 Task: Open a blank sheet, save the file as people.doc Add Heading 'Types of People:'Types of People: Add the following points with numberingAdd the following points with numbering 1.	Introvert_x000D_
2.	Extrovert_x000D_
3.	Optimist_x000D_
4.	Pessimist_x000D_
Select the entire thext and change line spacing to  1.5 Select the entire text and apply  Outside Borders ,change the font size of heading and points to 20
Action: Mouse moved to (25, 26)
Screenshot: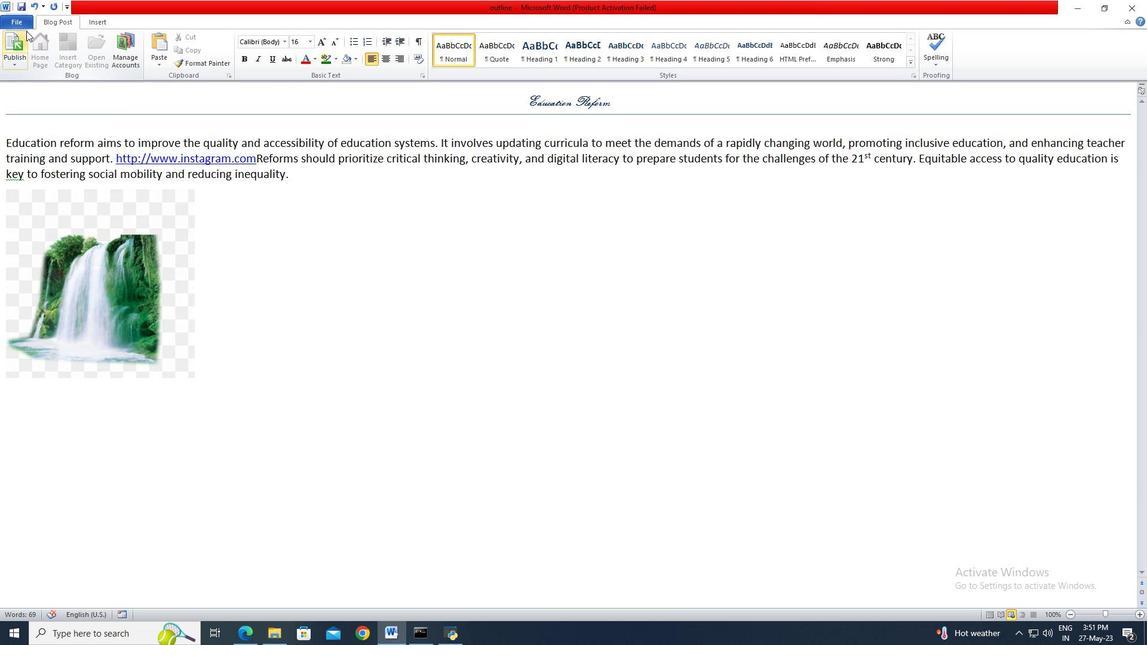 
Action: Mouse pressed left at (25, 26)
Screenshot: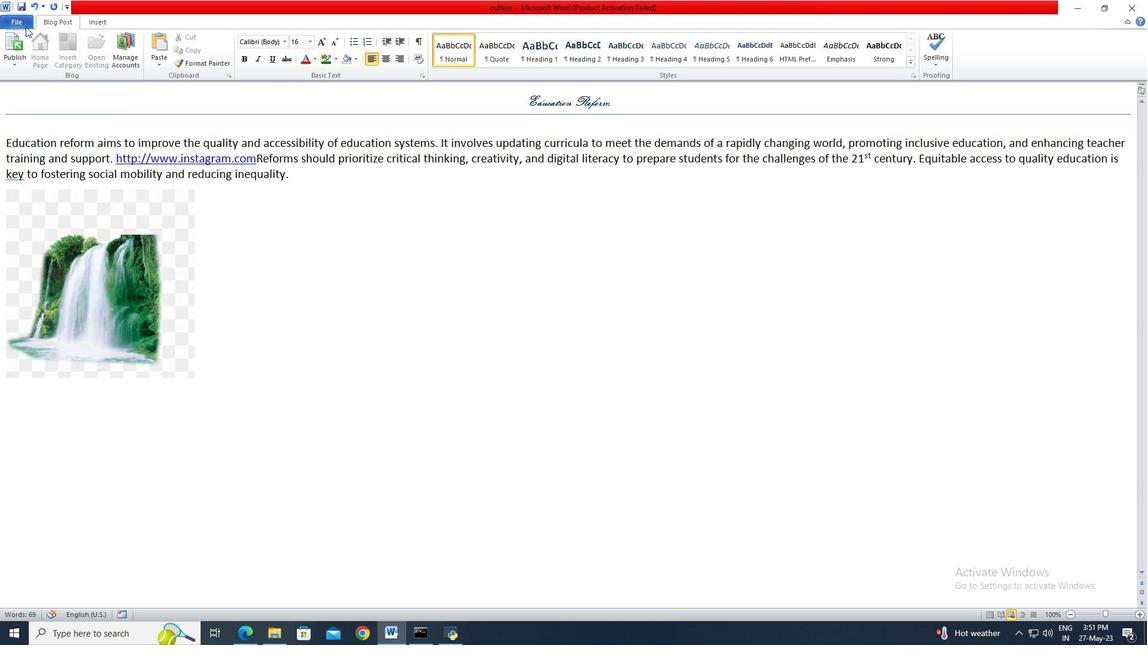 
Action: Mouse moved to (25, 146)
Screenshot: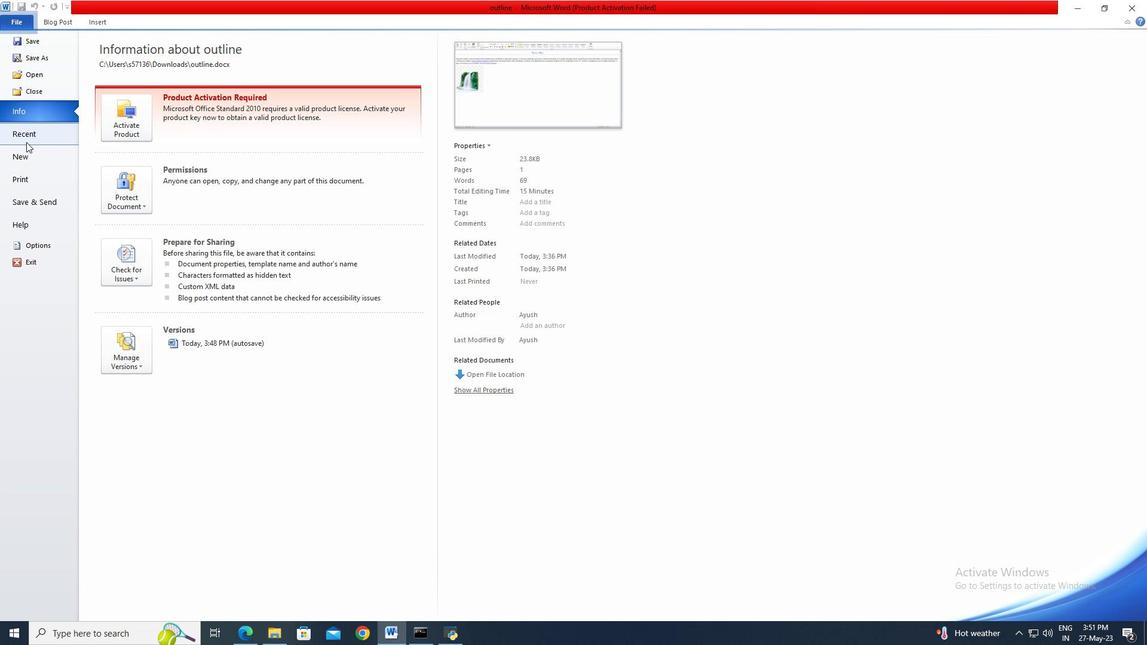 
Action: Mouse pressed left at (25, 146)
Screenshot: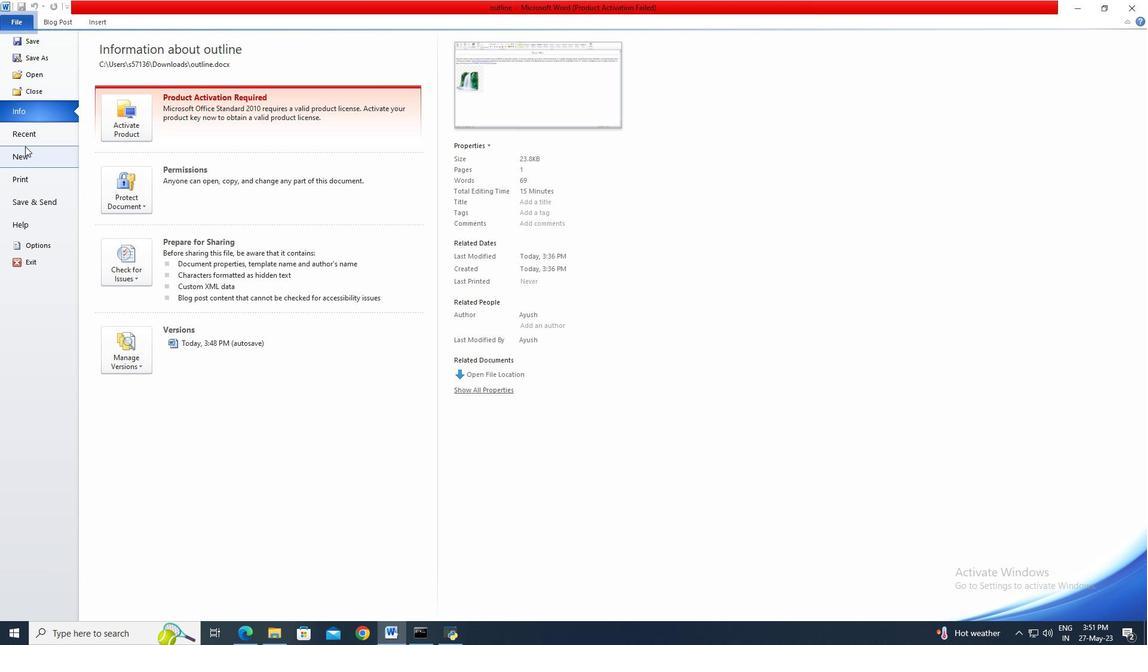 
Action: Mouse moved to (606, 284)
Screenshot: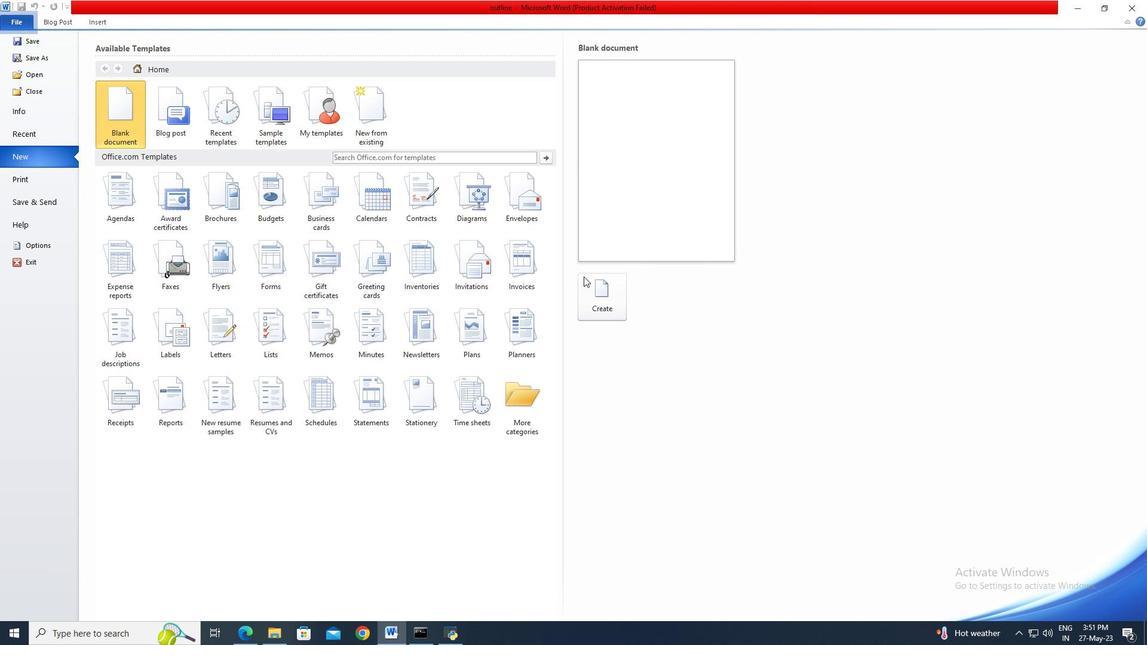 
Action: Mouse pressed left at (606, 284)
Screenshot: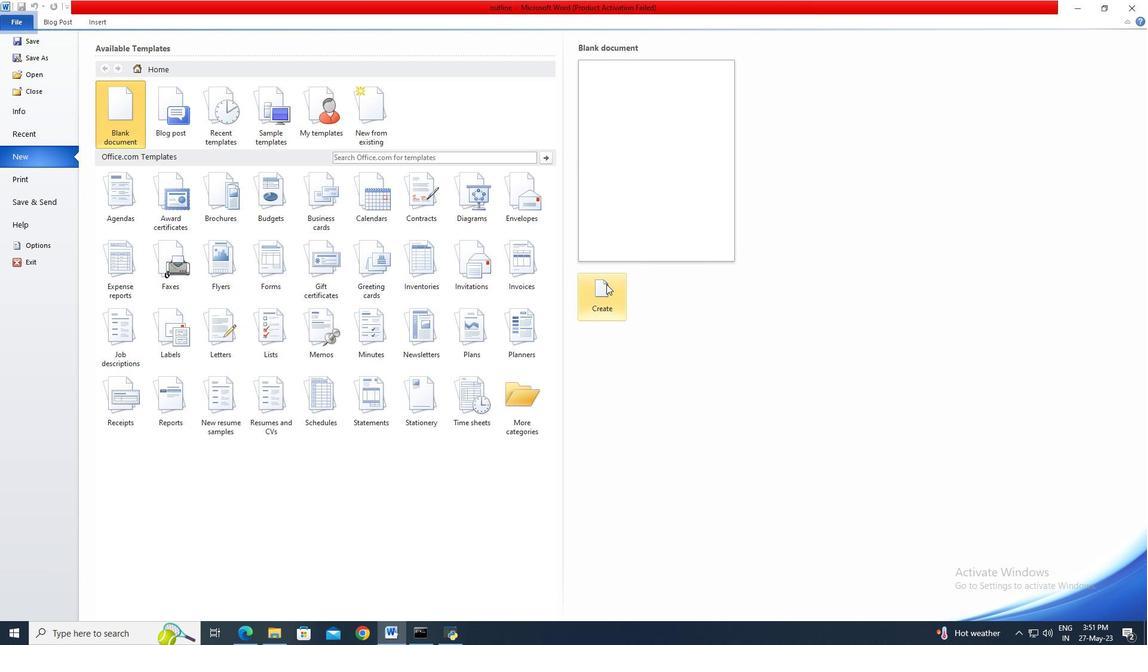 
Action: Mouse moved to (25, 23)
Screenshot: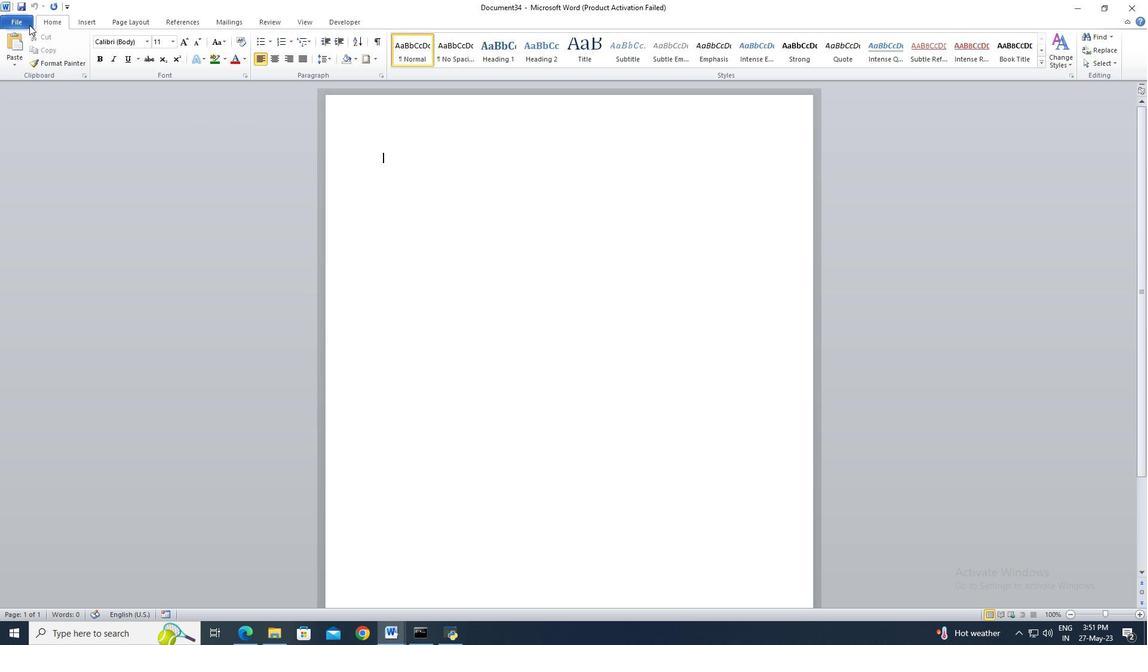 
Action: Mouse pressed left at (25, 23)
Screenshot: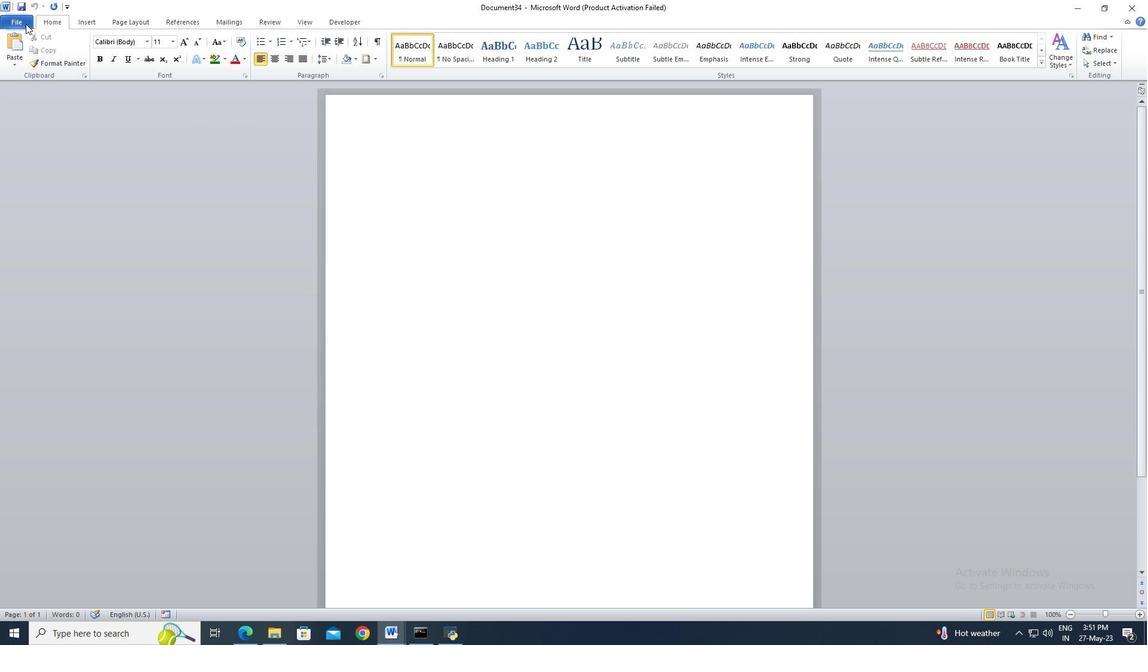 
Action: Mouse moved to (29, 56)
Screenshot: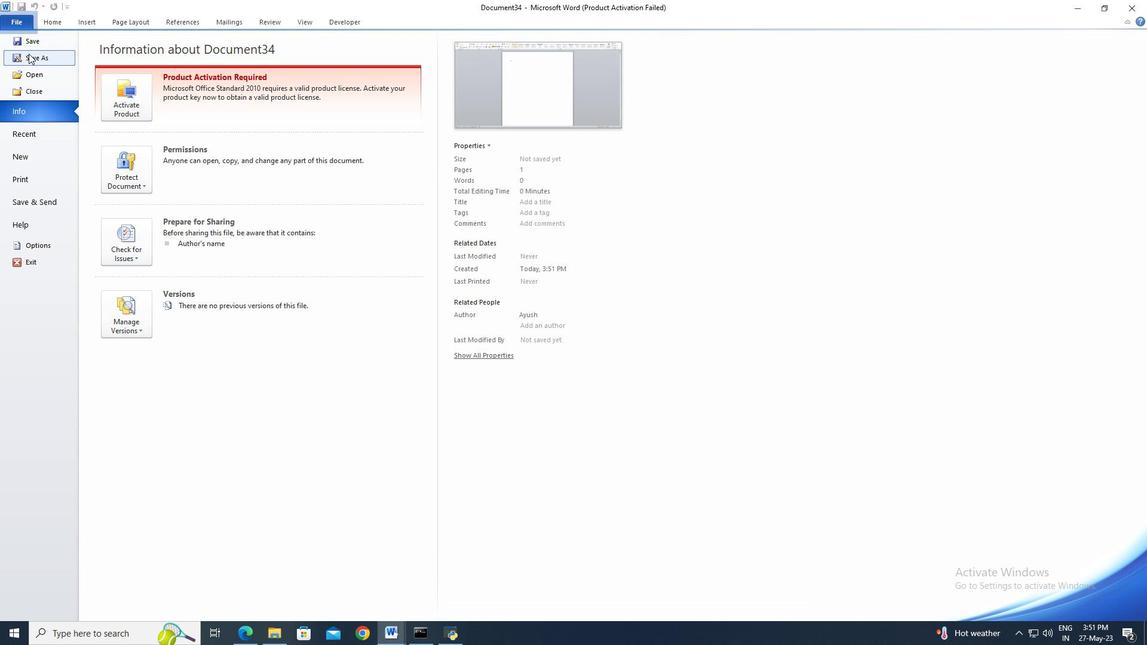 
Action: Mouse pressed left at (29, 56)
Screenshot: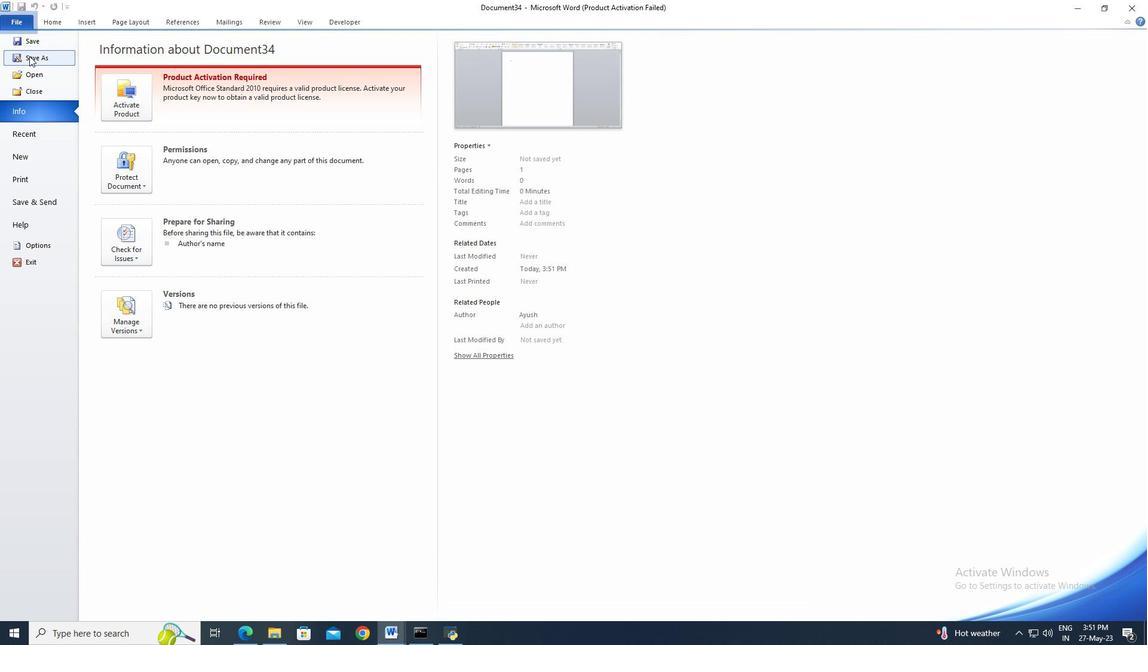 
Action: Mouse moved to (48, 125)
Screenshot: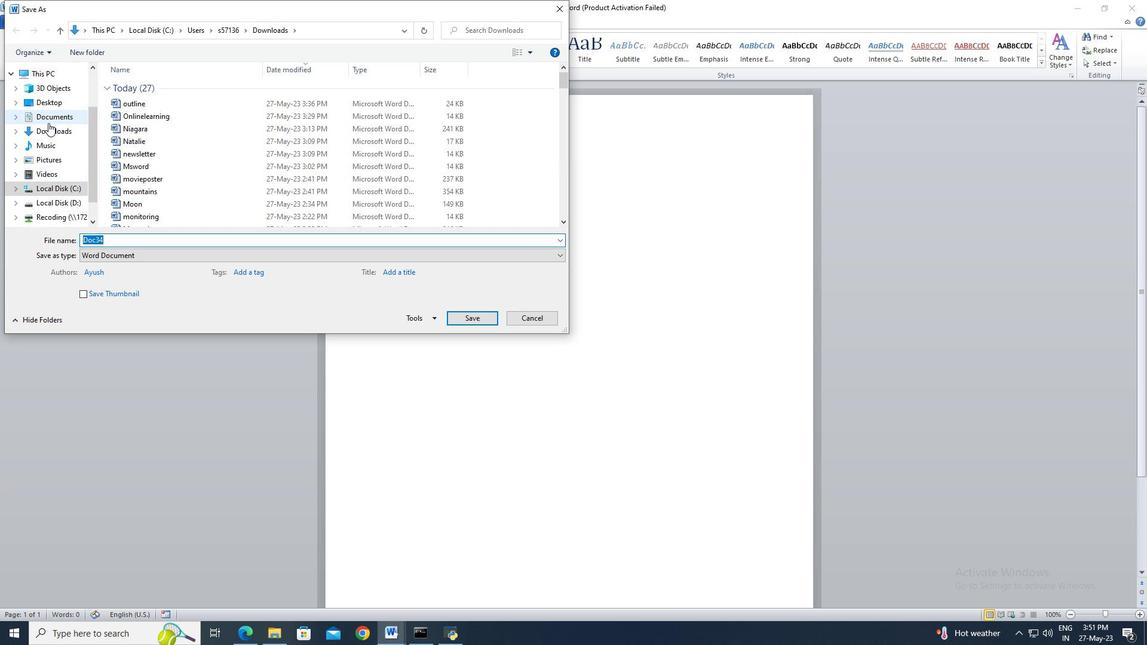 
Action: Mouse pressed left at (48, 125)
Screenshot: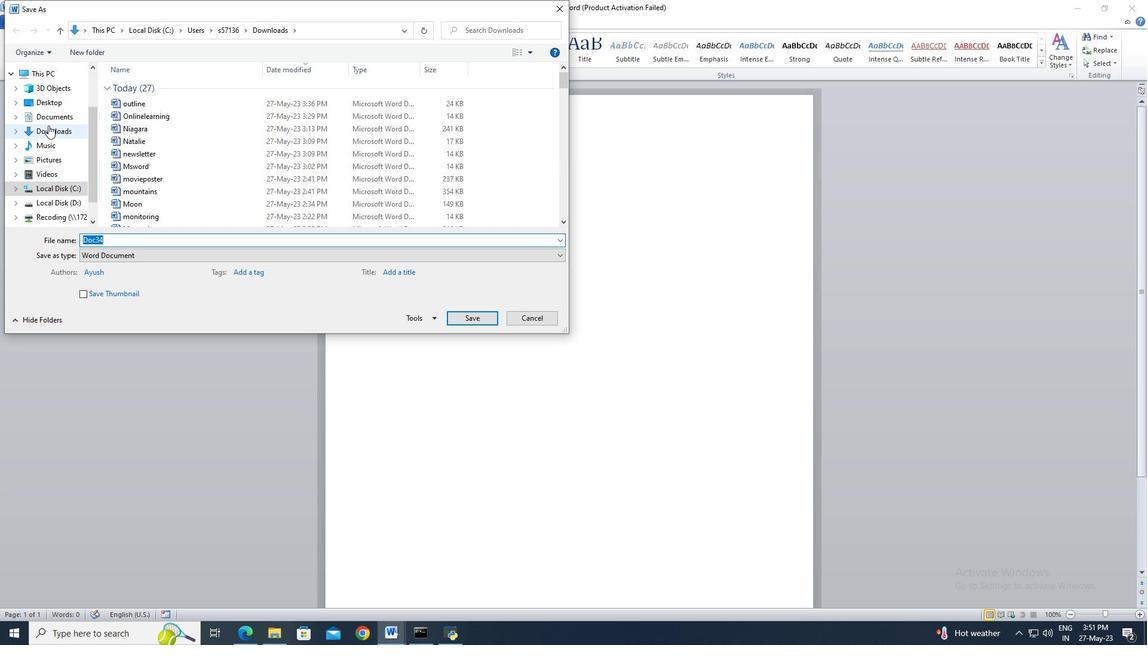 
Action: Mouse moved to (105, 235)
Screenshot: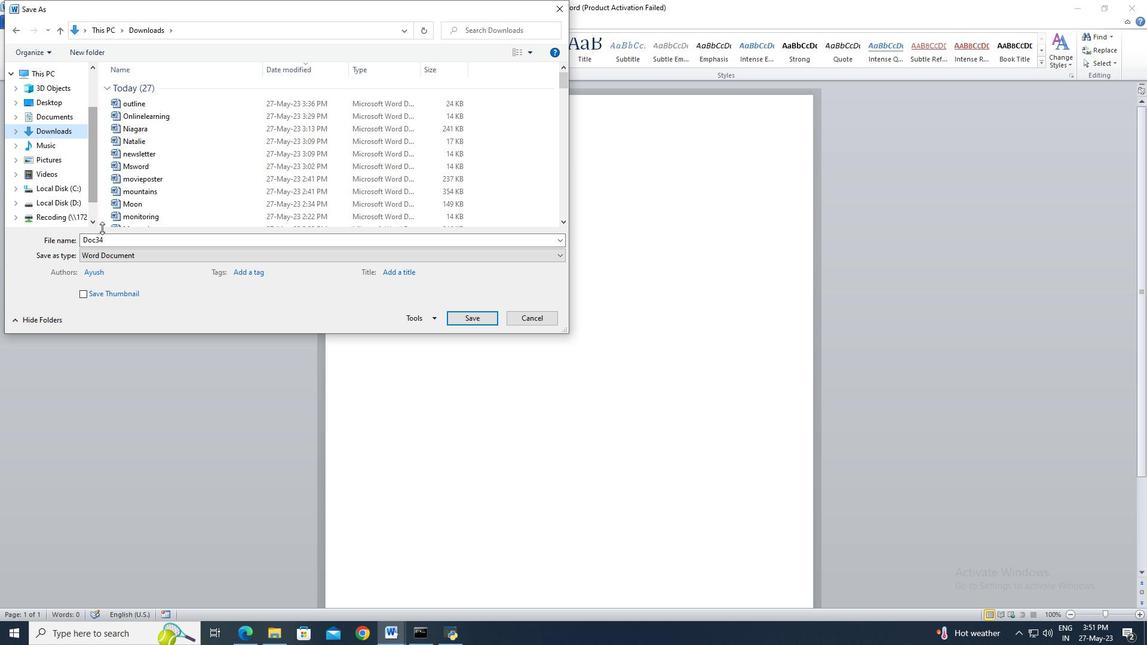 
Action: Mouse pressed left at (105, 235)
Screenshot: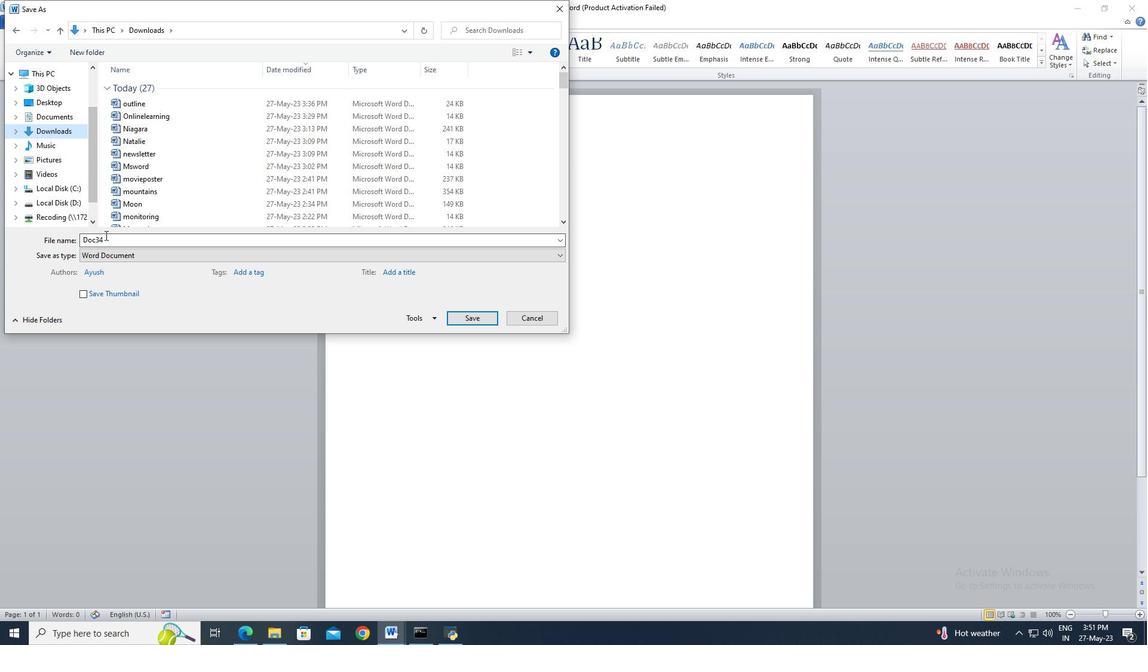
Action: Key pressed people
Screenshot: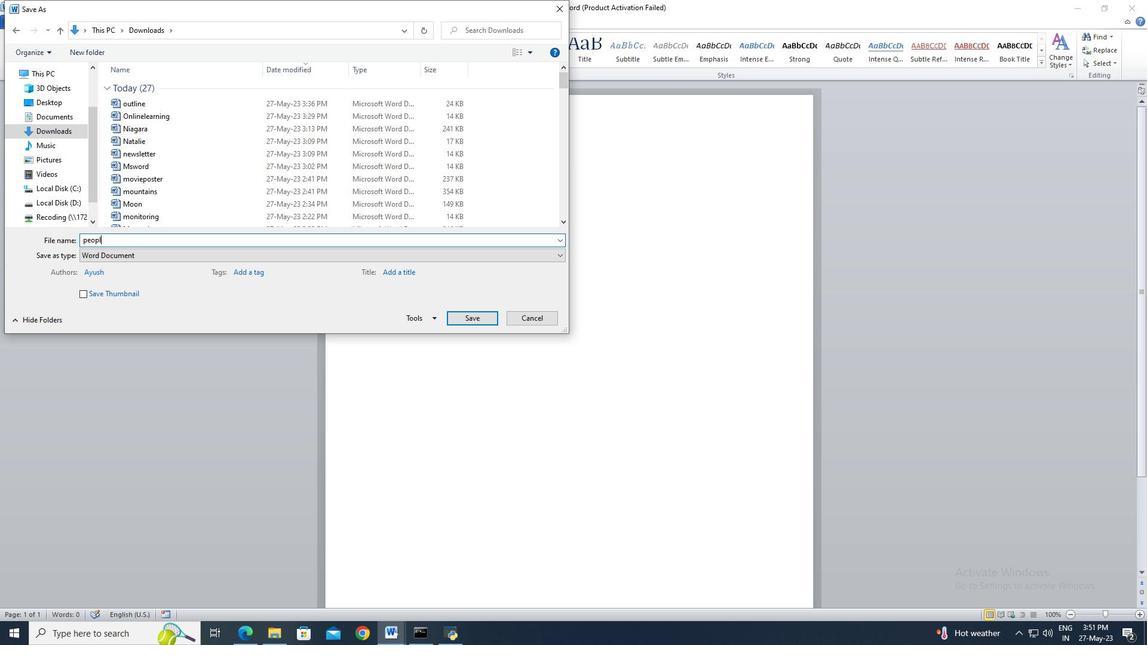 
Action: Mouse moved to (470, 317)
Screenshot: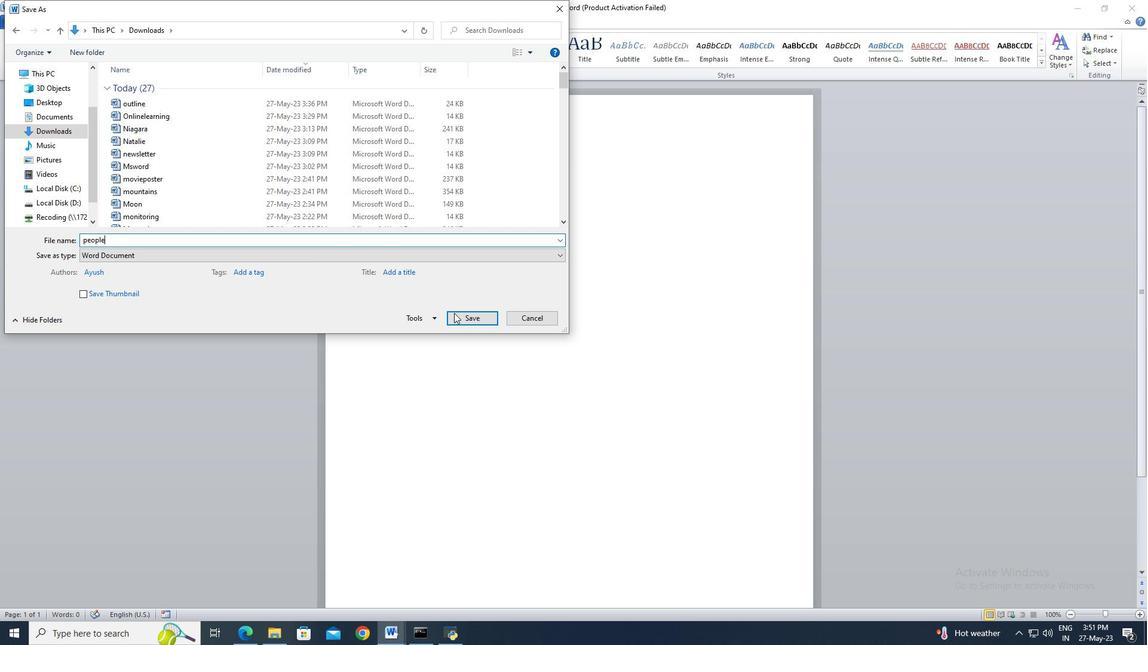 
Action: Mouse pressed left at (470, 317)
Screenshot: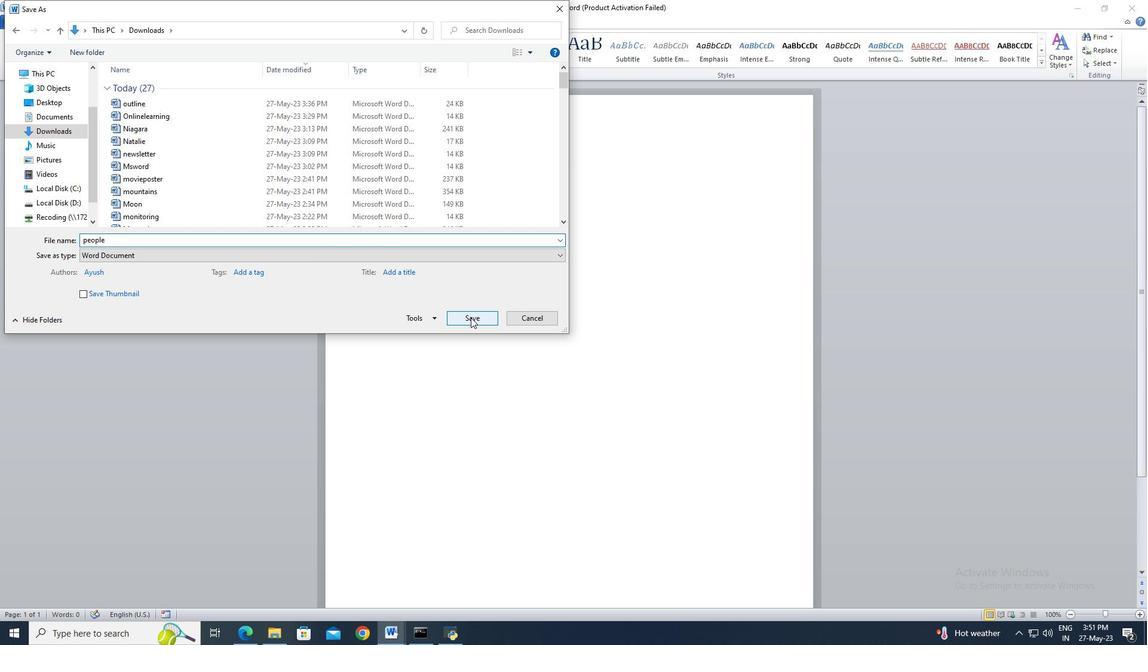
Action: Mouse moved to (490, 57)
Screenshot: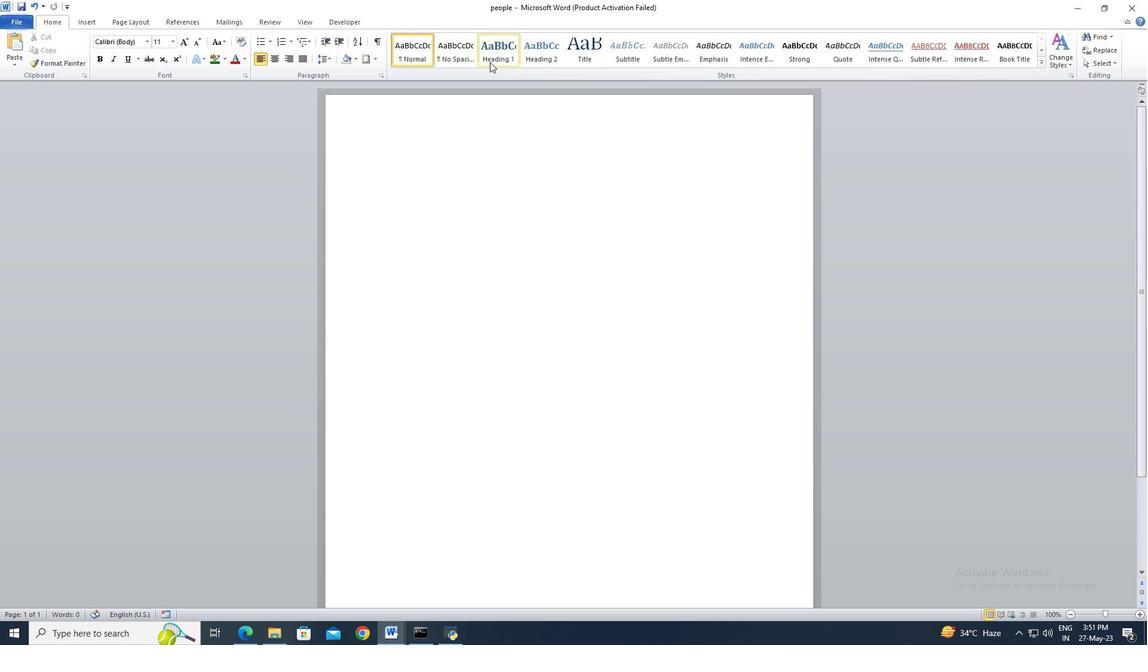
Action: Mouse pressed left at (490, 57)
Screenshot: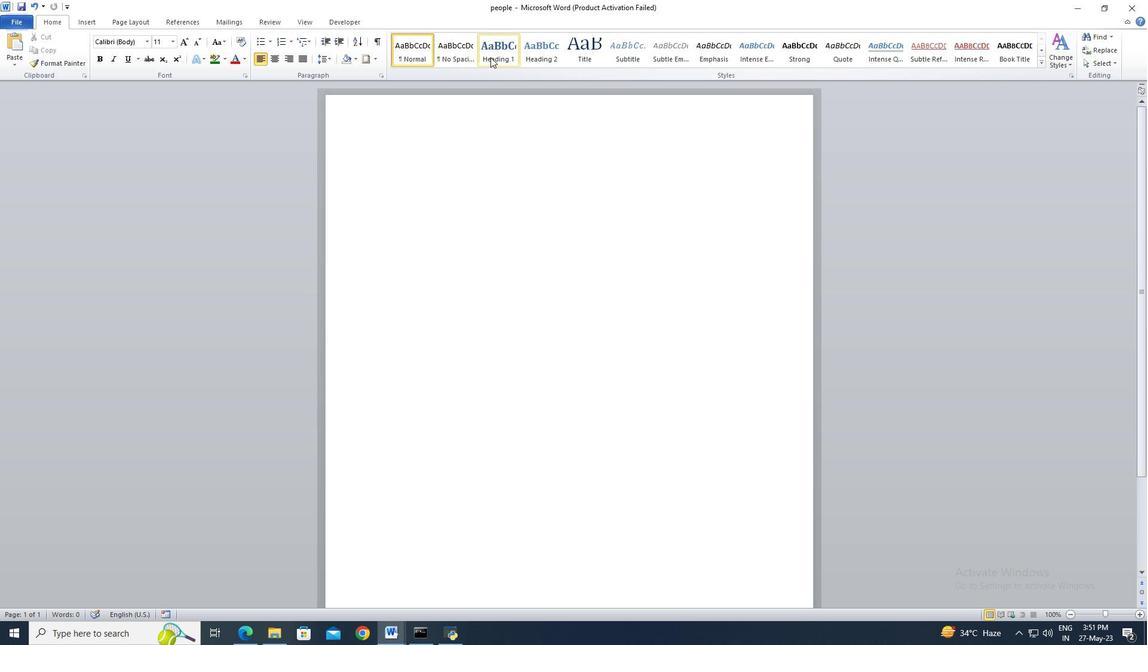 
Action: Mouse moved to (496, 170)
Screenshot: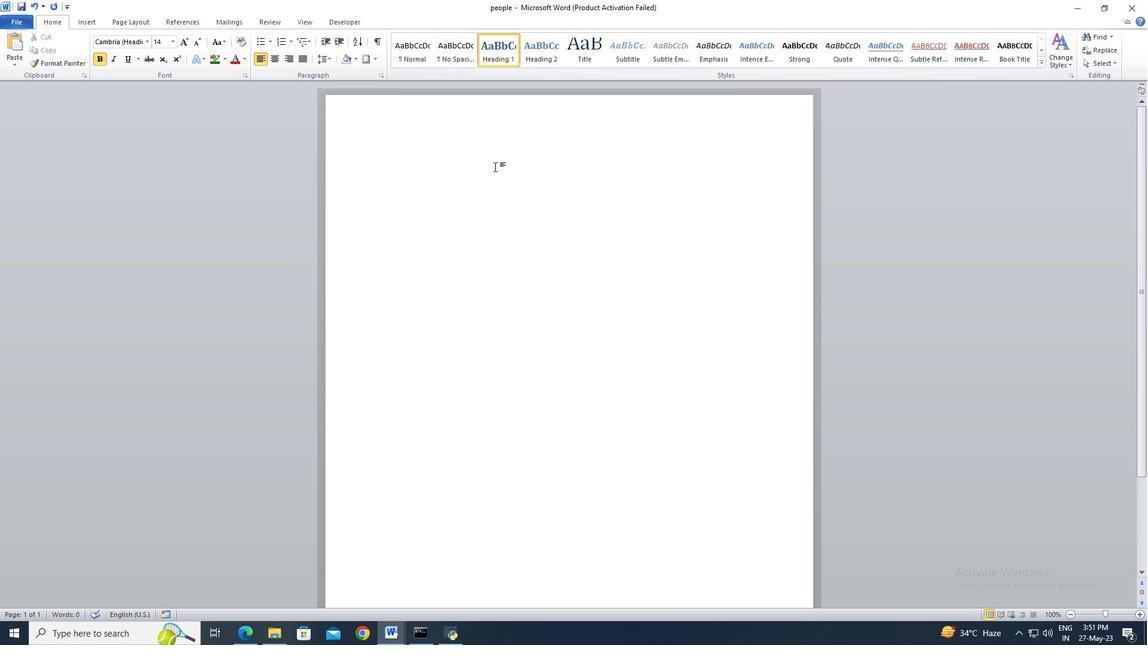 
Action: Mouse pressed left at (496, 170)
Screenshot: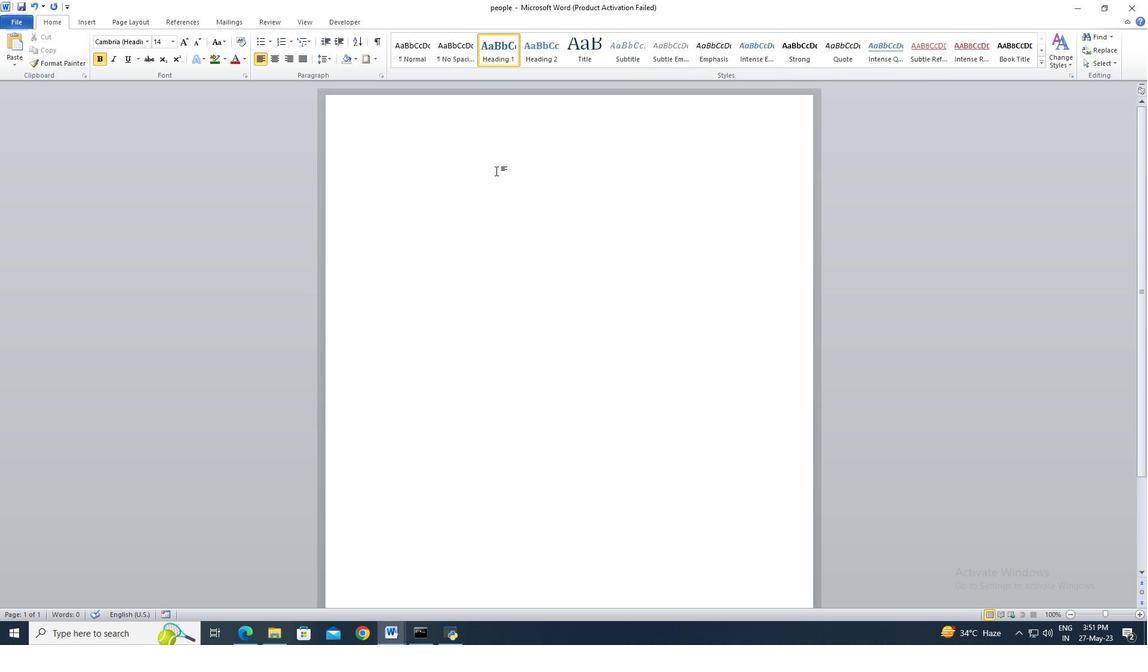
Action: Key pressed <Key.shift>Types<Key.space>of<Key.space><Key.shift>People<Key.shift>:<Key.enter><Key.enter>
Screenshot: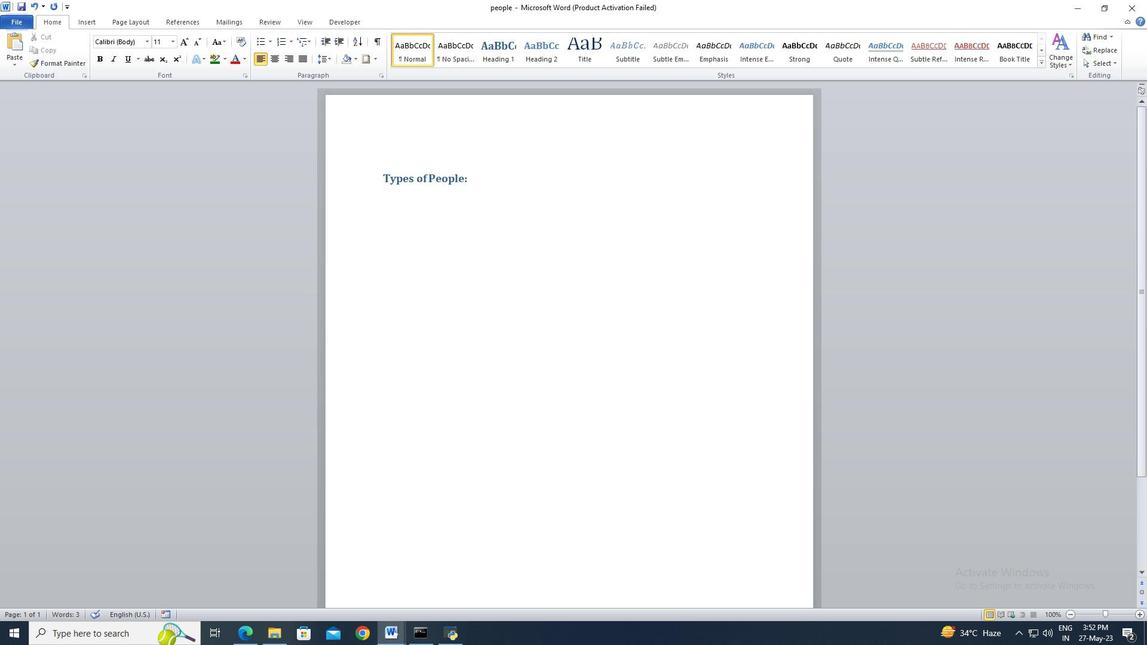 
Action: Mouse moved to (288, 42)
Screenshot: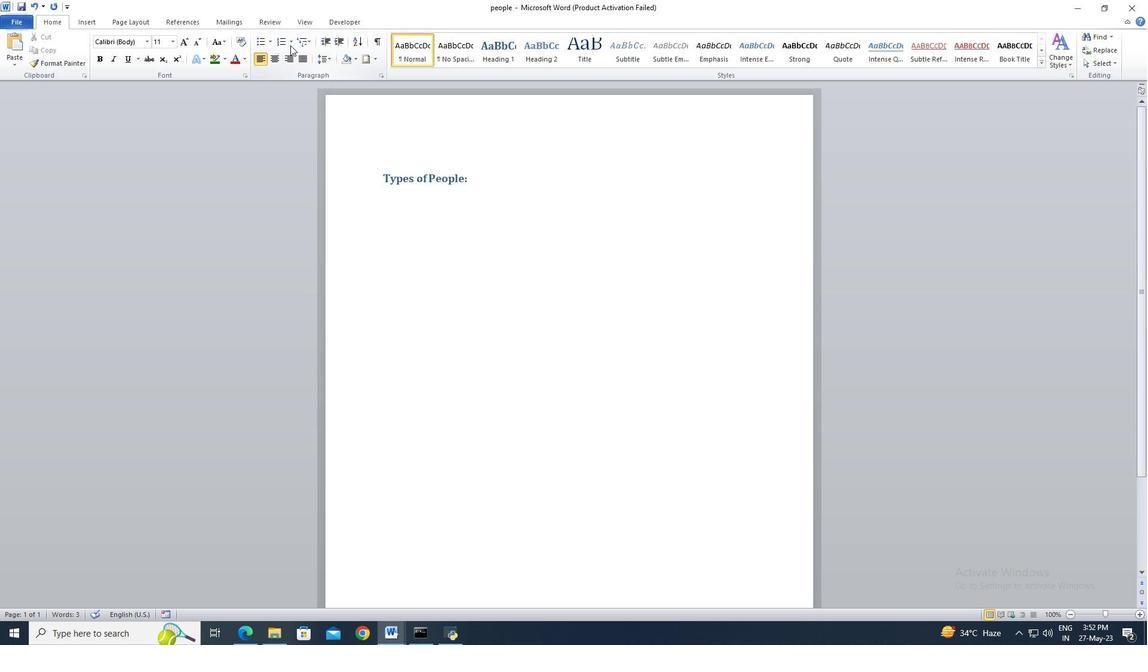 
Action: Mouse pressed left at (288, 42)
Screenshot: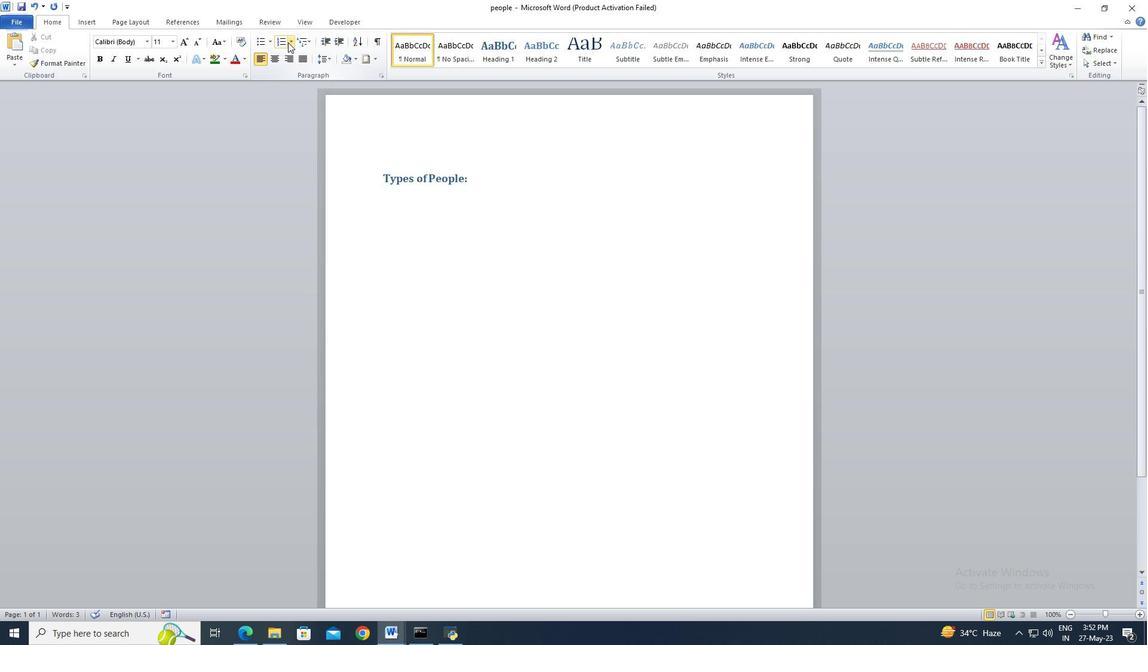 
Action: Mouse moved to (346, 146)
Screenshot: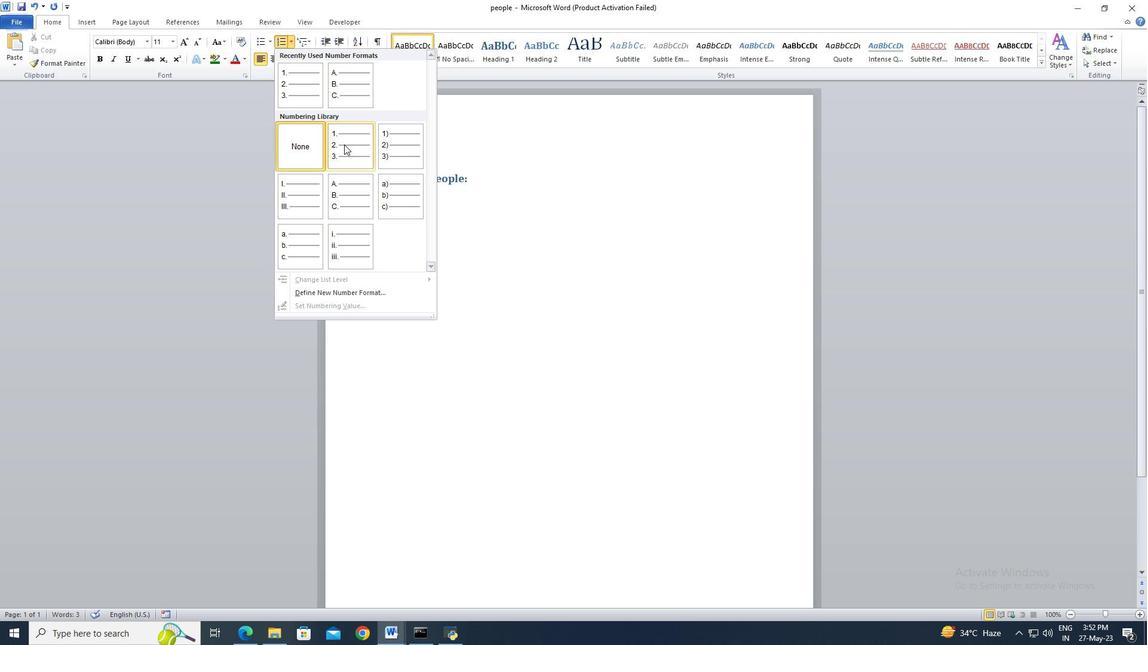 
Action: Mouse pressed left at (346, 146)
Screenshot: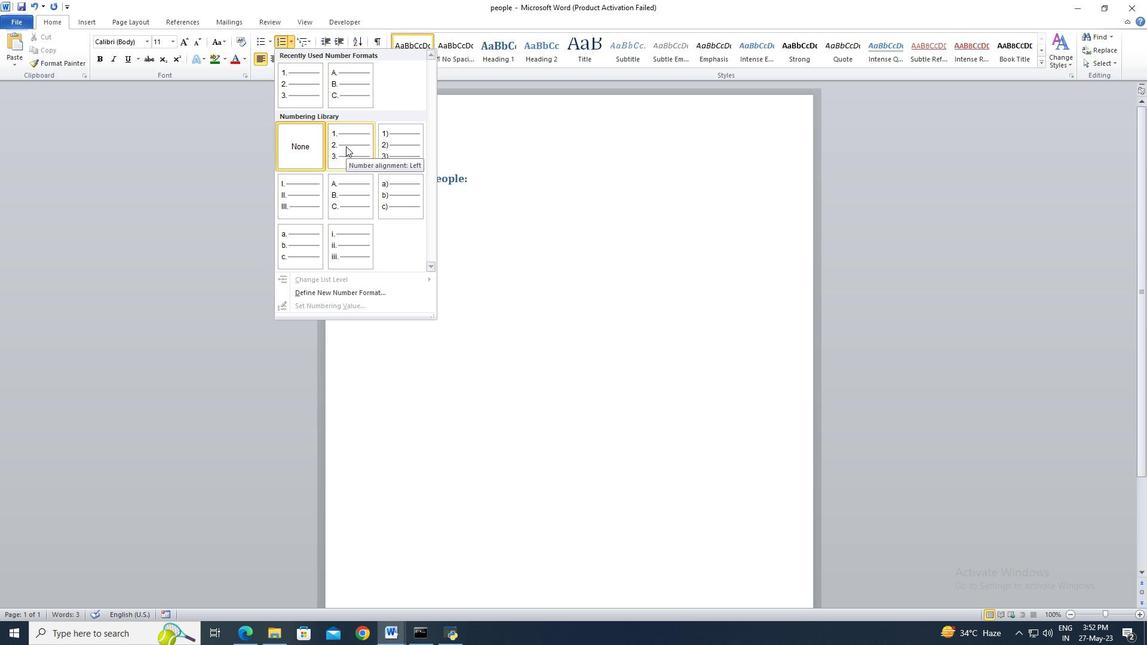 
Action: Mouse moved to (422, 213)
Screenshot: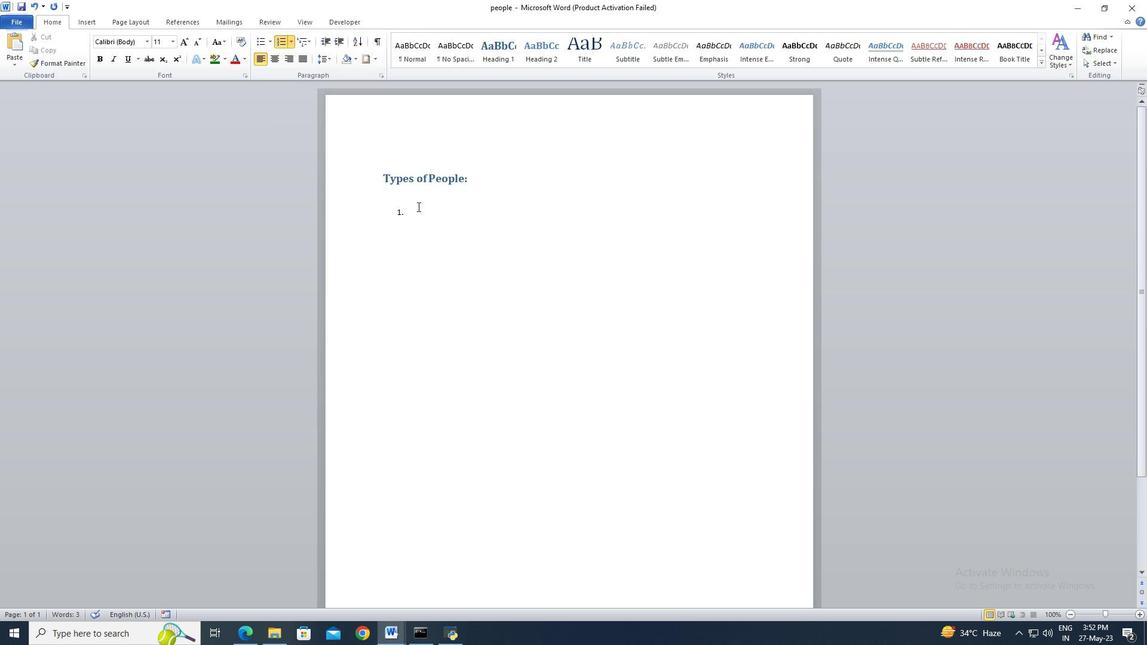 
Action: Mouse pressed left at (422, 213)
Screenshot: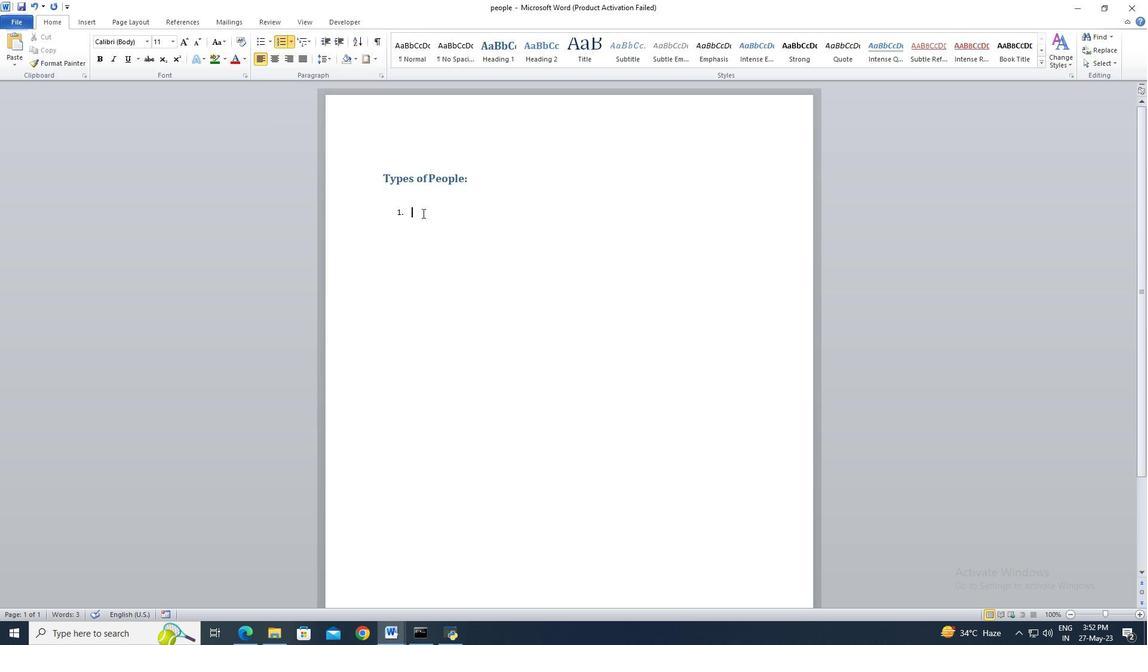 
Action: Mouse moved to (389, 196)
Screenshot: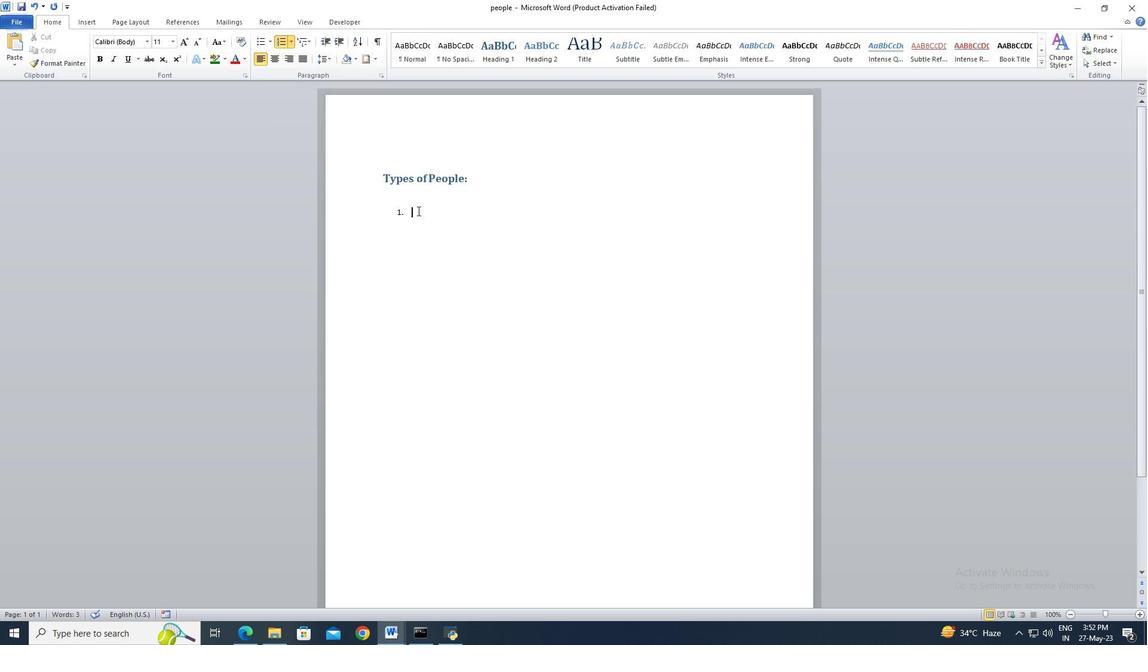
Action: Key pressed <Key.shift>Introvert<Key.enter><Key.shift>Extrovert<Key.enter><Key.shift>Optimist<Key.enter><Key.shift>Pessimist
Screenshot: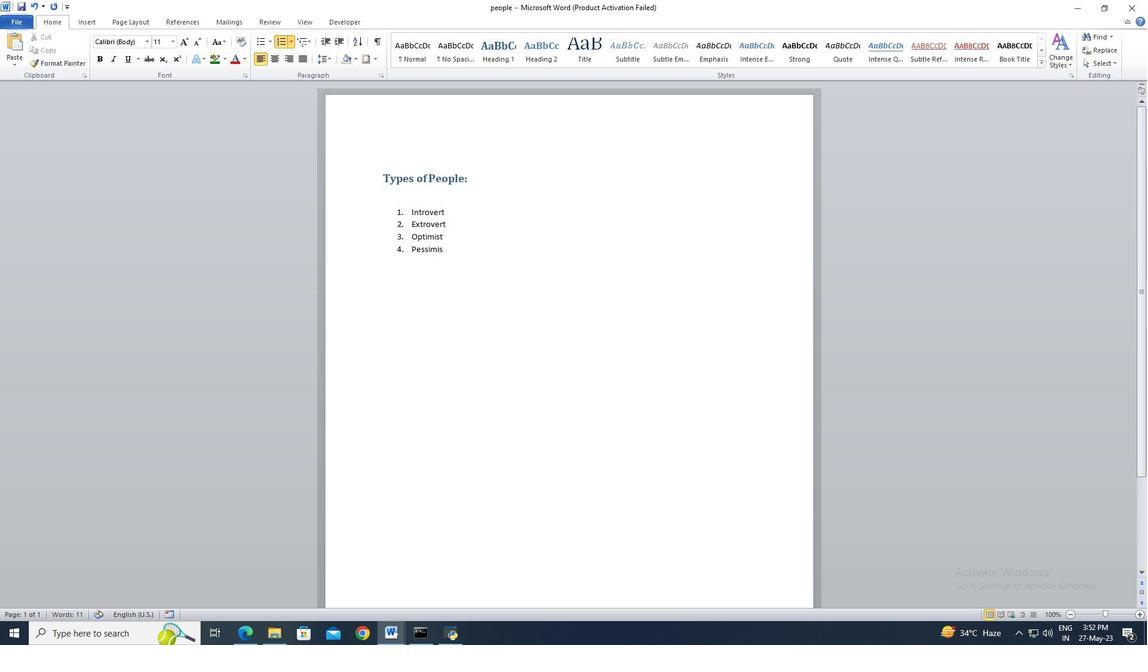 
Action: Mouse moved to (388, 195)
Screenshot: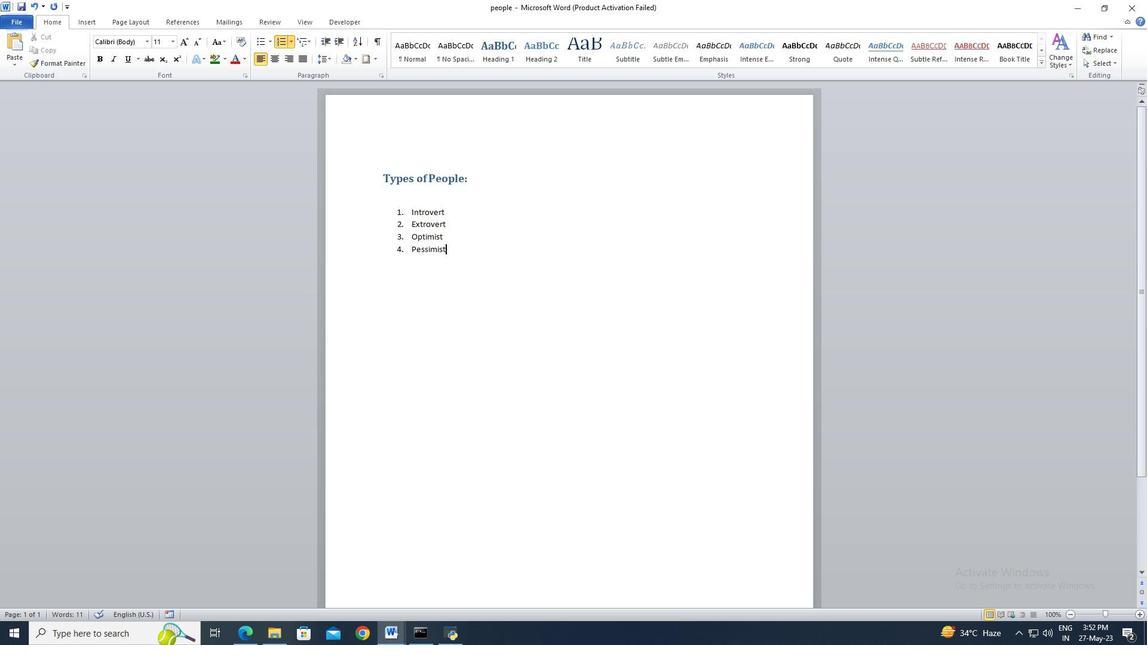 
Action: Key pressed ctrl+A
Screenshot: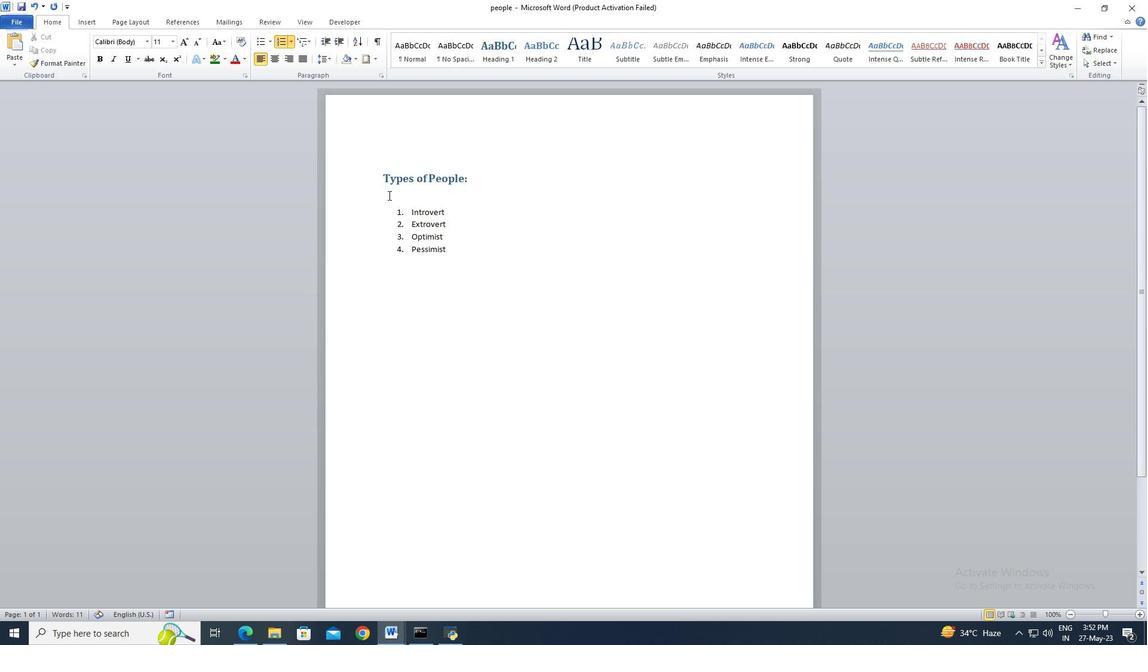 
Action: Mouse moved to (329, 61)
Screenshot: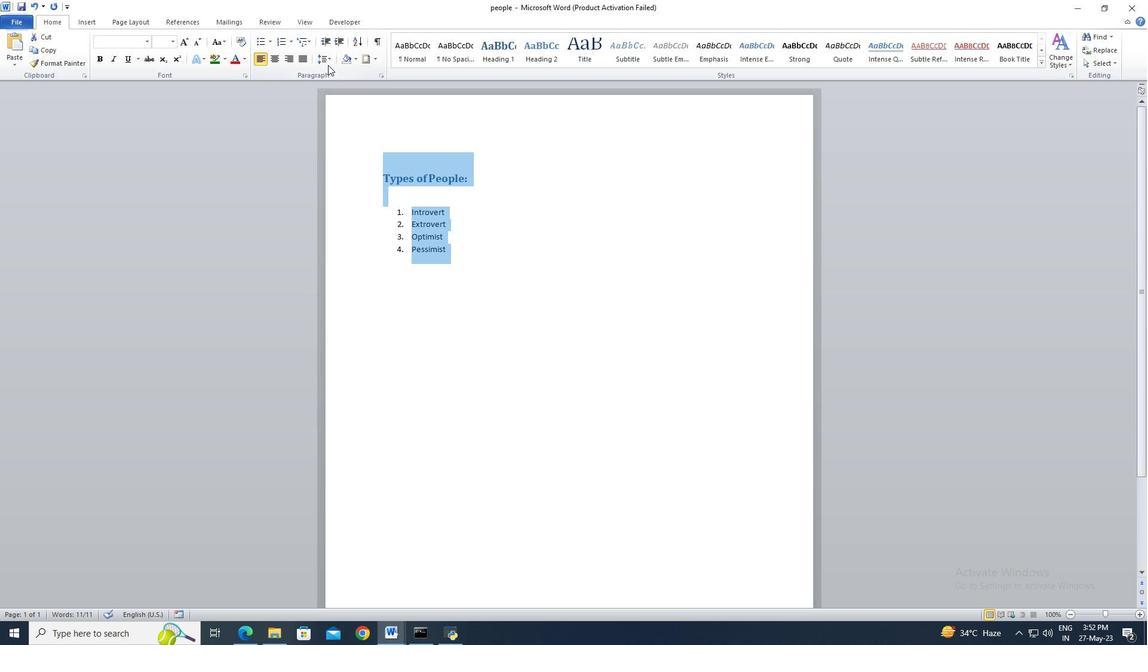 
Action: Mouse pressed left at (329, 61)
Screenshot: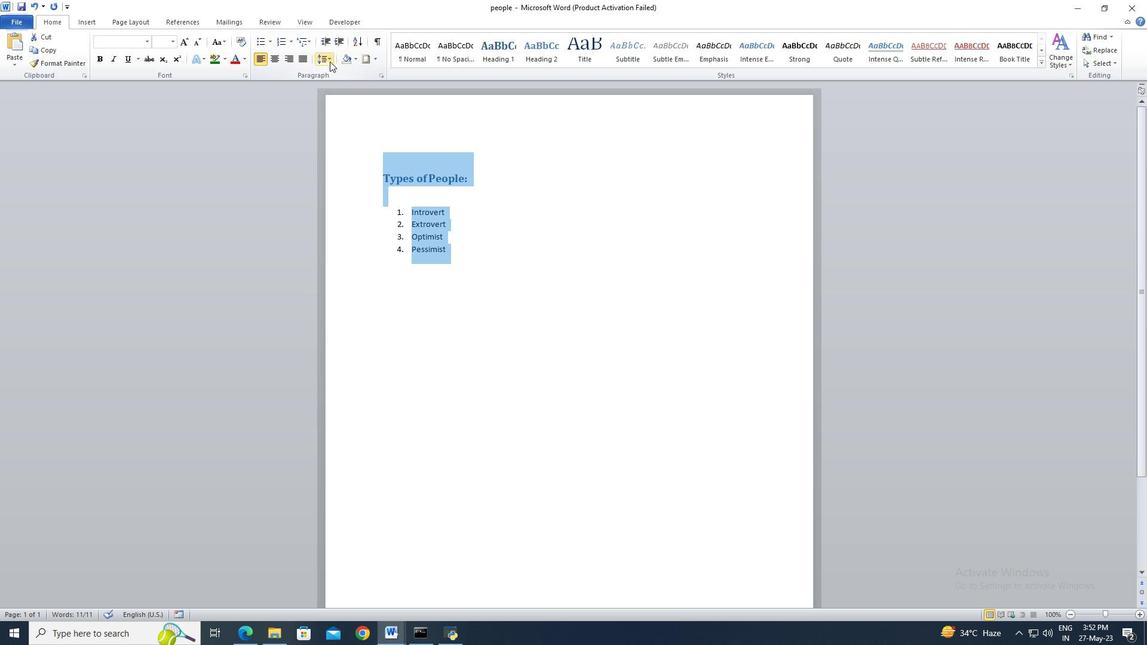 
Action: Mouse moved to (339, 103)
Screenshot: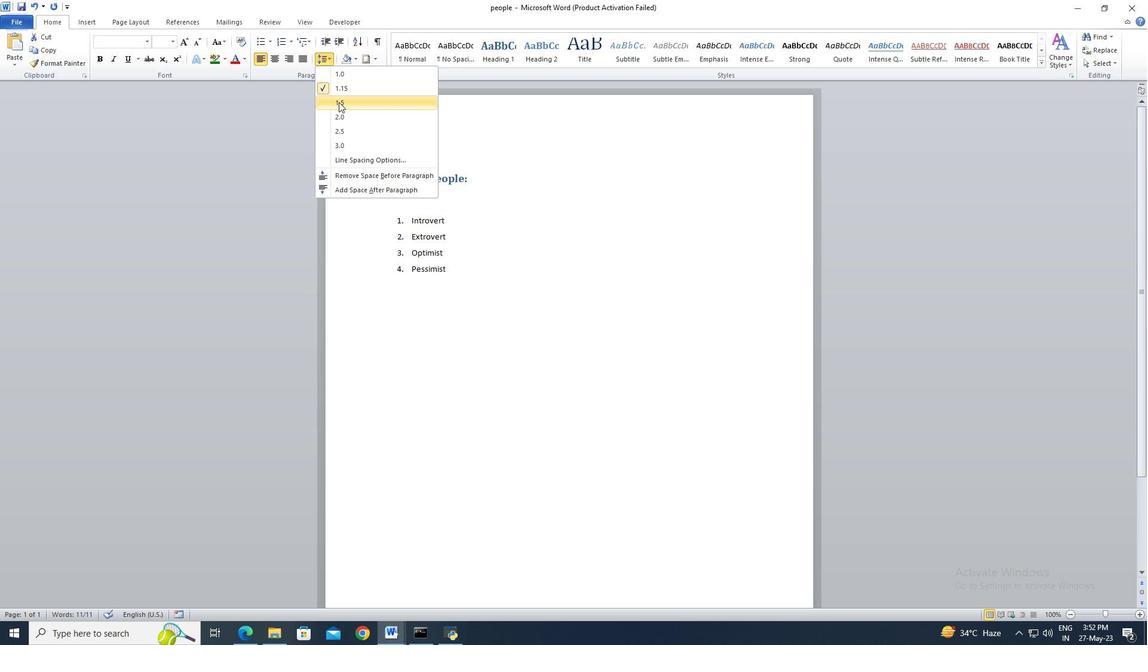 
Action: Mouse pressed left at (339, 103)
Screenshot: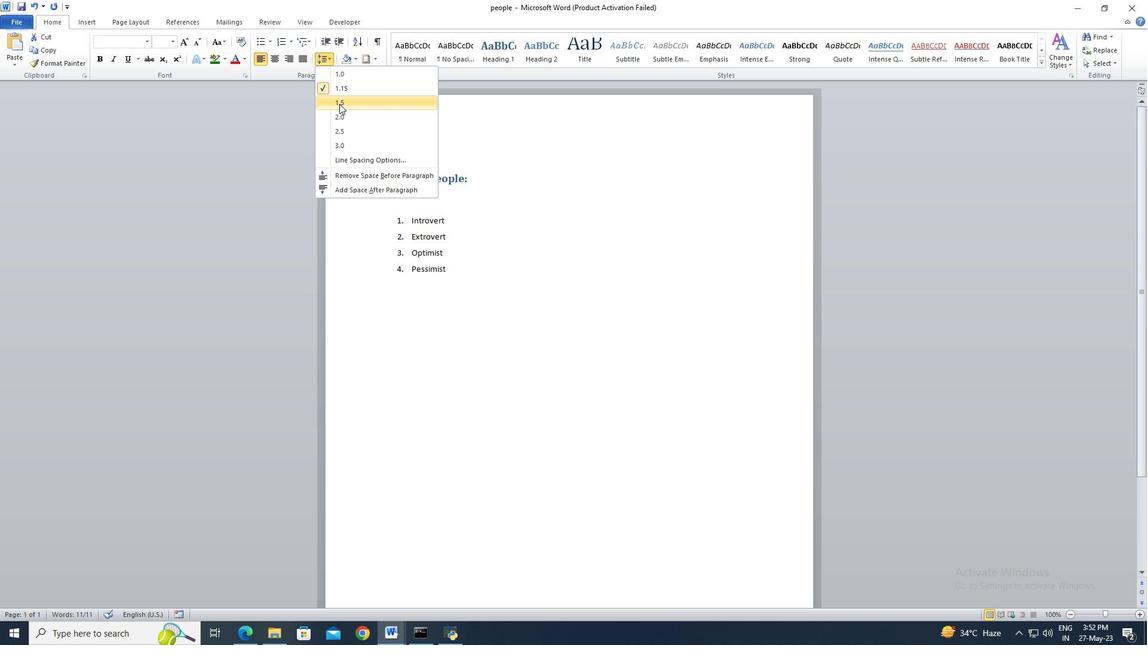 
Action: Mouse moved to (373, 62)
Screenshot: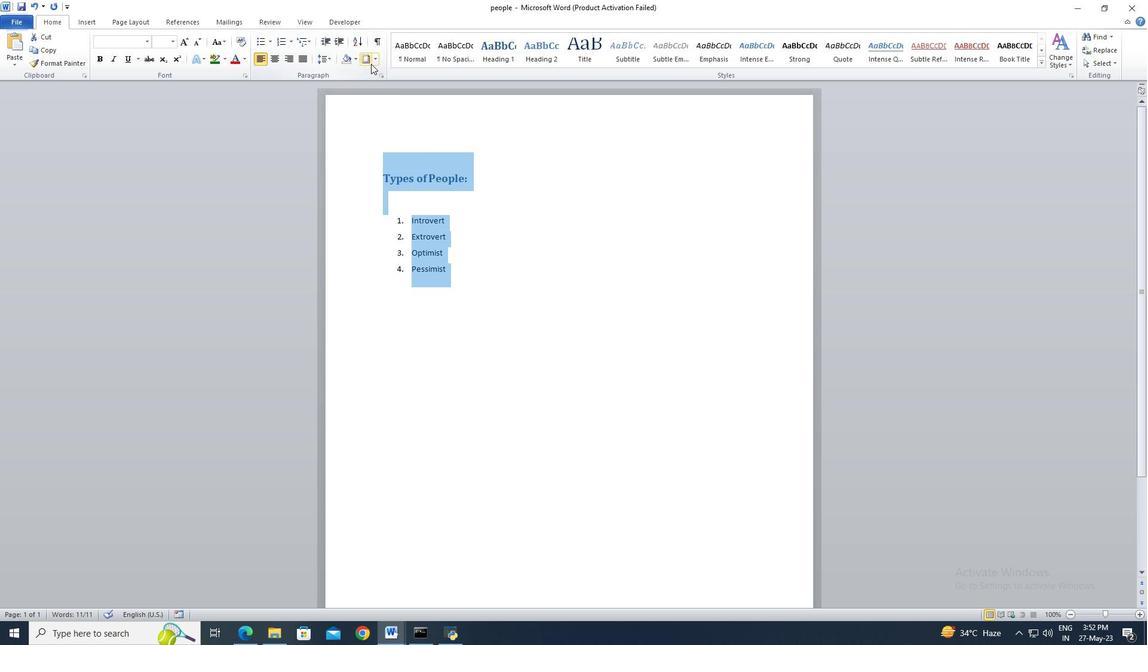 
Action: Mouse pressed left at (373, 62)
Screenshot: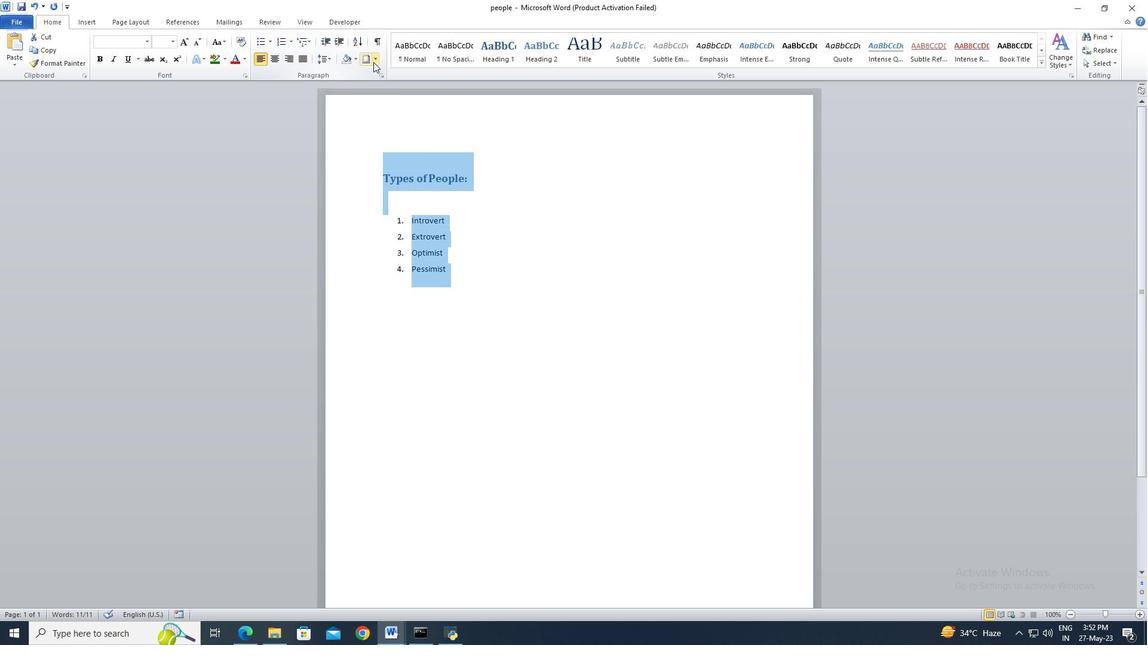 
Action: Mouse moved to (384, 149)
Screenshot: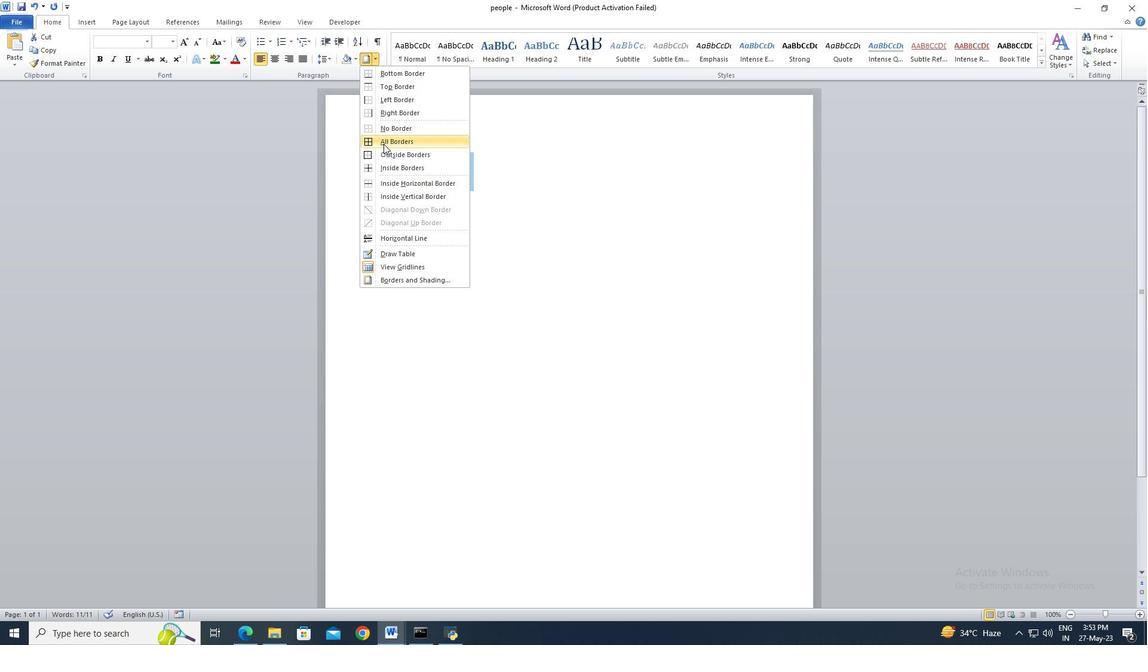 
Action: Mouse pressed left at (384, 149)
Screenshot: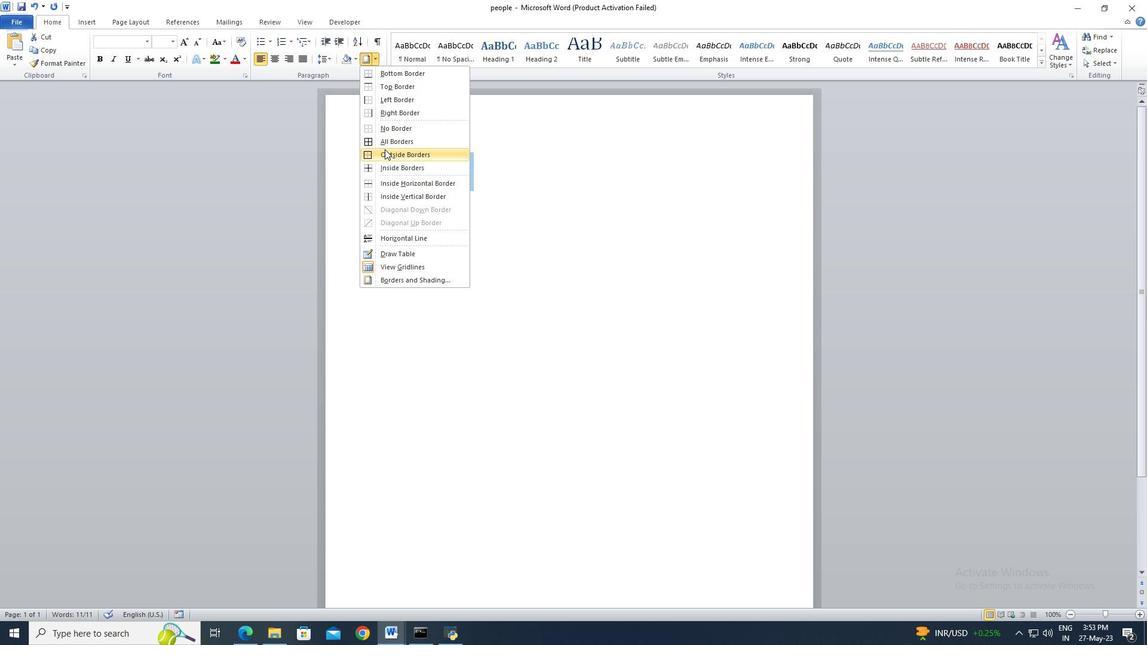 
Action: Mouse moved to (382, 177)
Screenshot: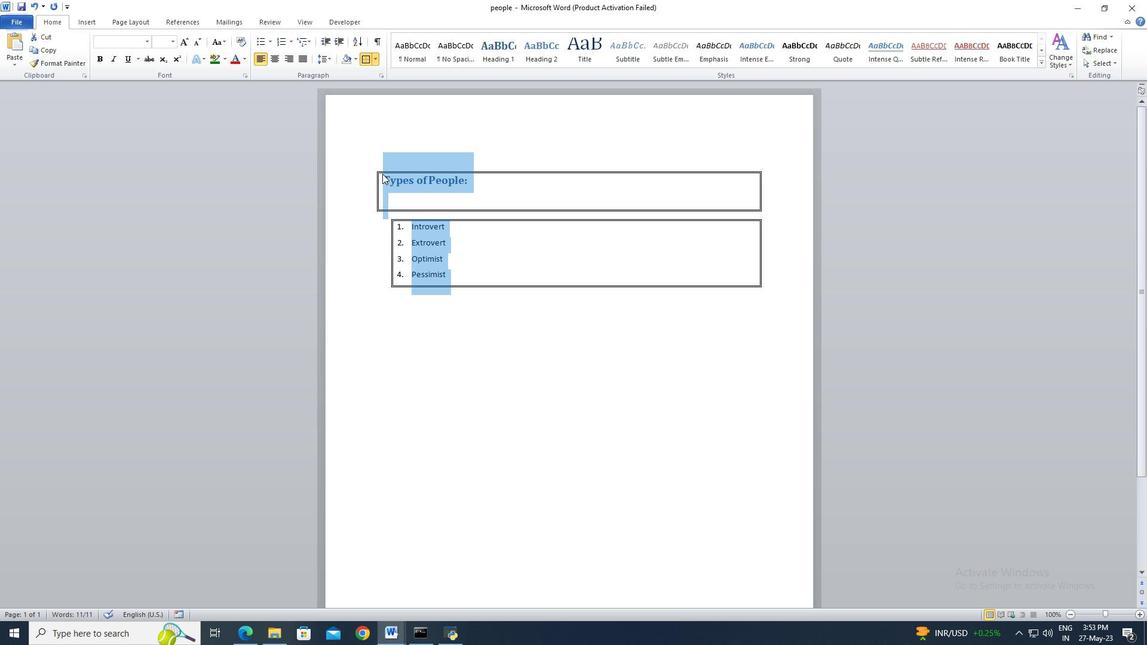 
Action: Mouse pressed left at (382, 177)
Screenshot: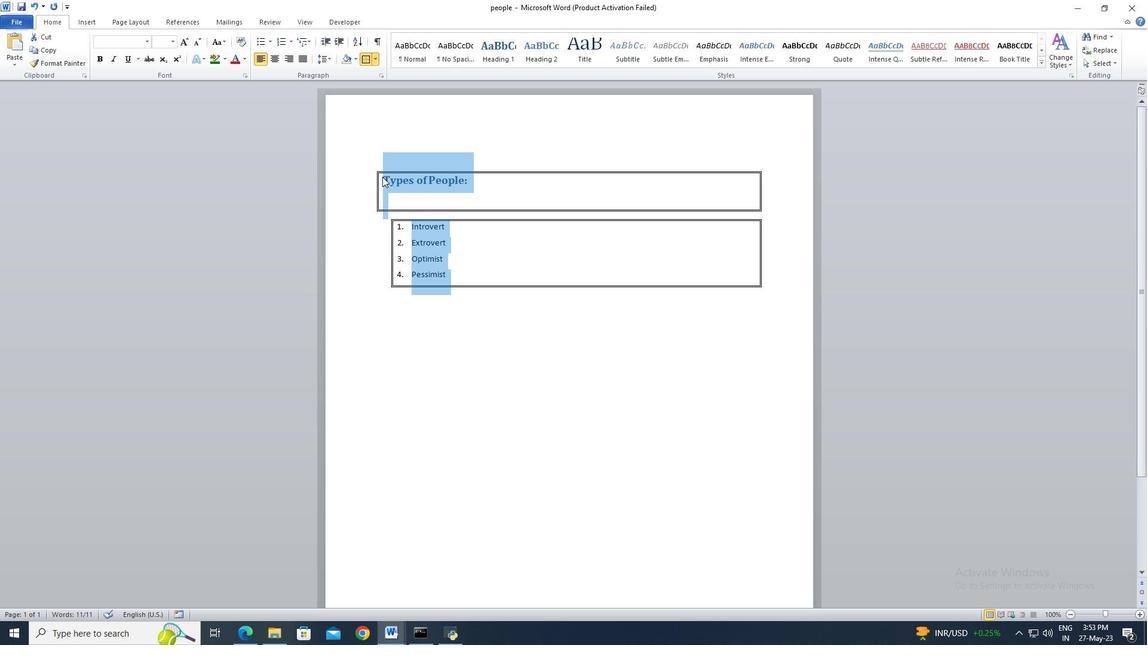 
Action: Key pressed <Key.shift><Key.right><Key.end>
Screenshot: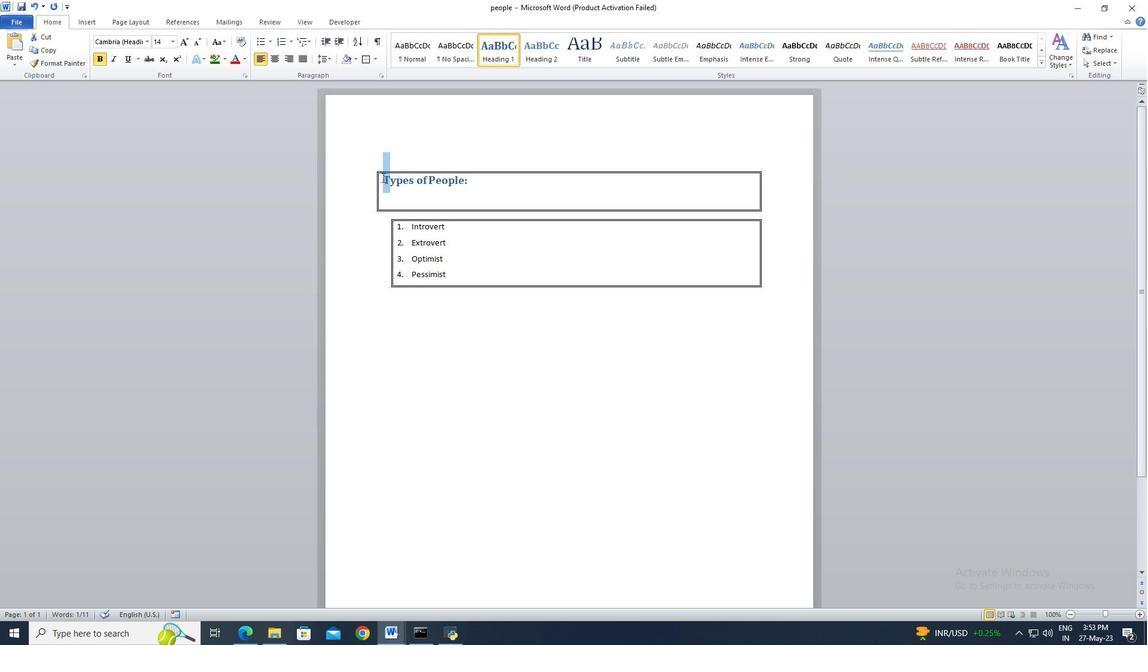 
Action: Mouse moved to (163, 44)
Screenshot: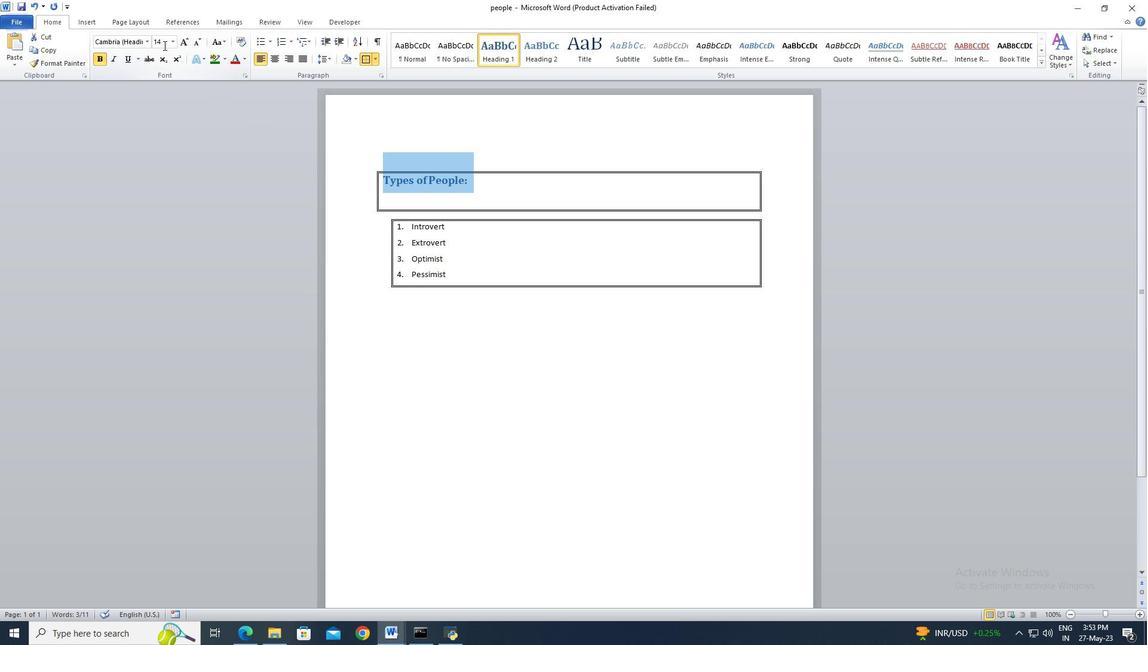 
Action: Mouse pressed left at (163, 44)
Screenshot: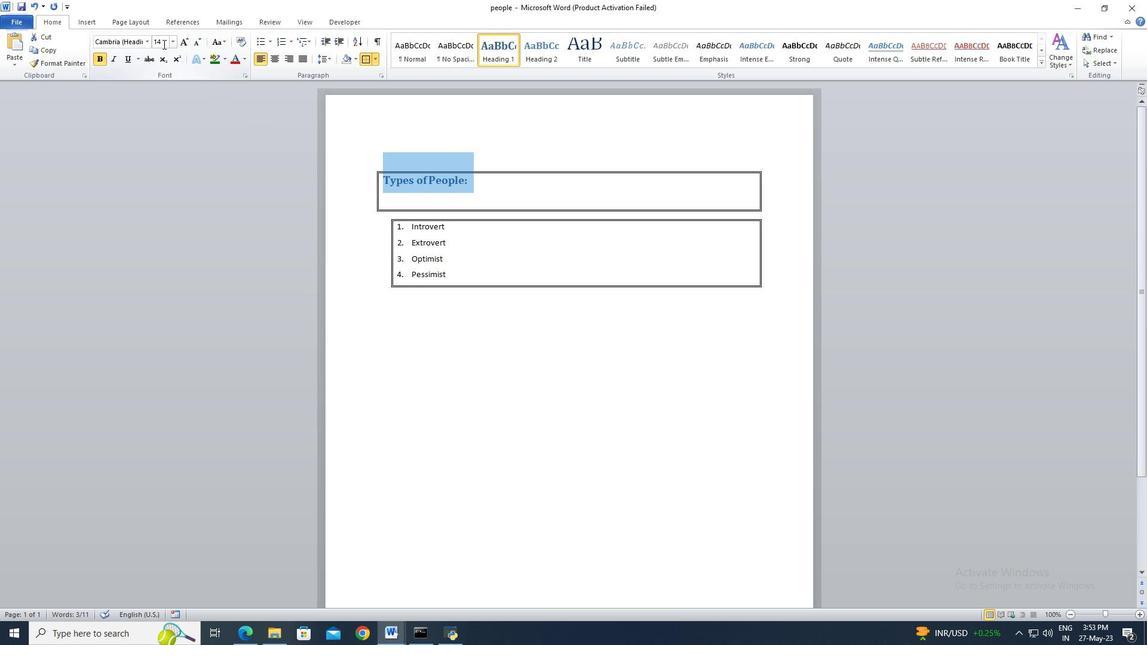 
Action: Key pressed 20<Key.enter>
Screenshot: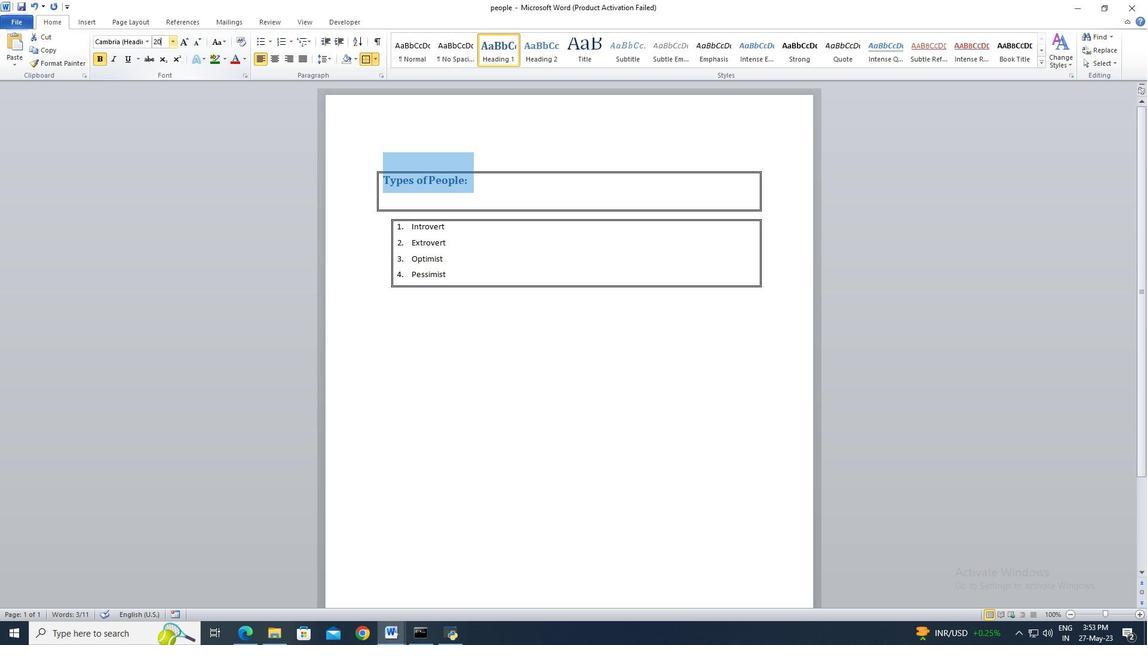
Action: Mouse moved to (410, 231)
Screenshot: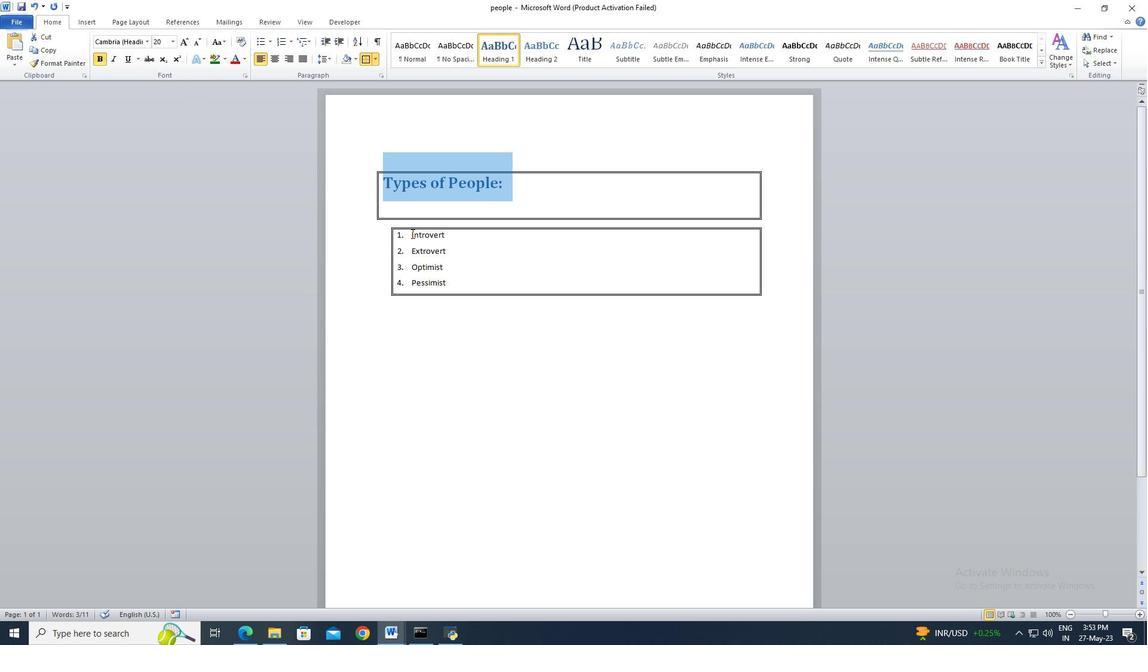 
Action: Mouse pressed left at (410, 231)
Screenshot: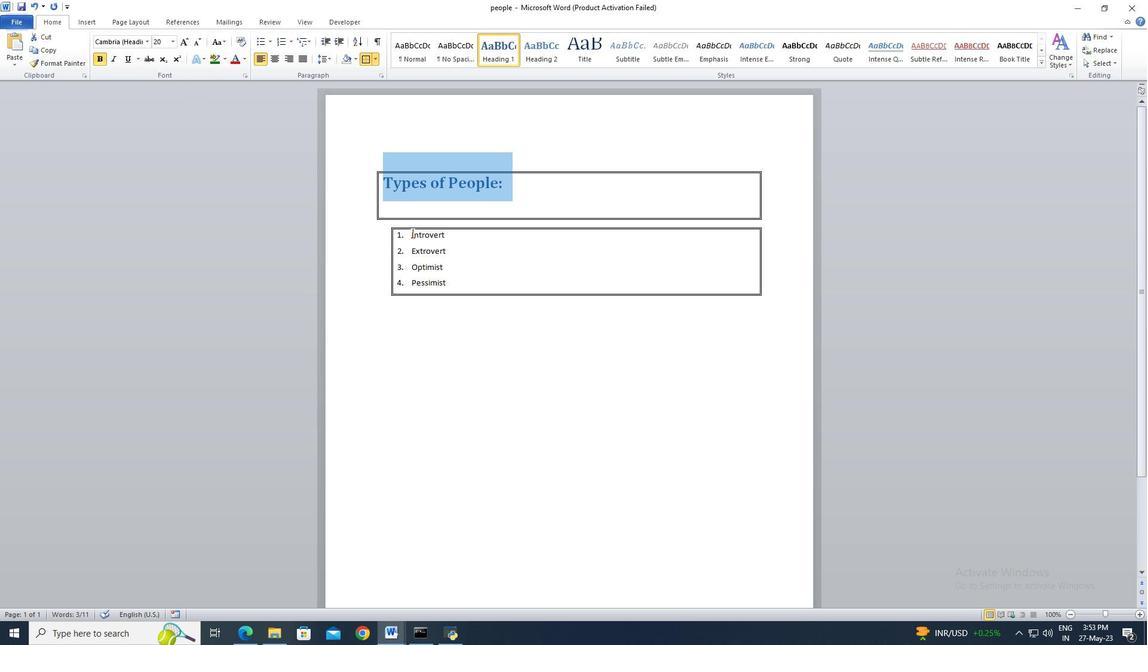 
Action: Key pressed <Key.shift><Key.down><Key.end><Key.down><Key.down><Key.down>
Screenshot: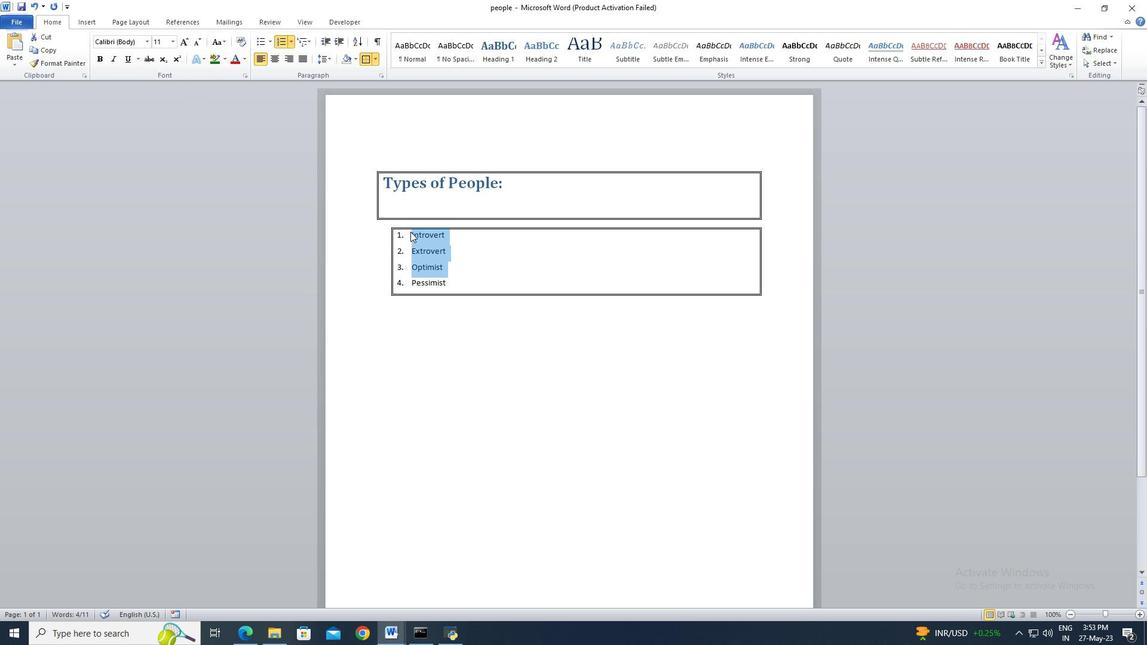 
Action: Mouse moved to (164, 46)
Screenshot: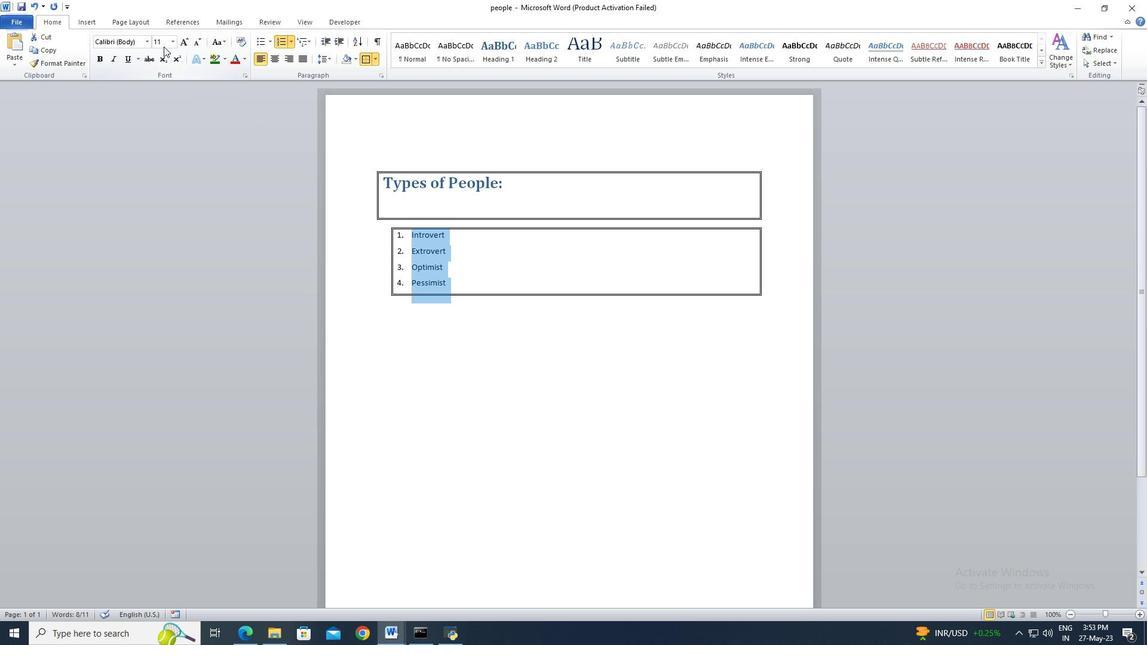 
Action: Mouse pressed left at (164, 46)
Screenshot: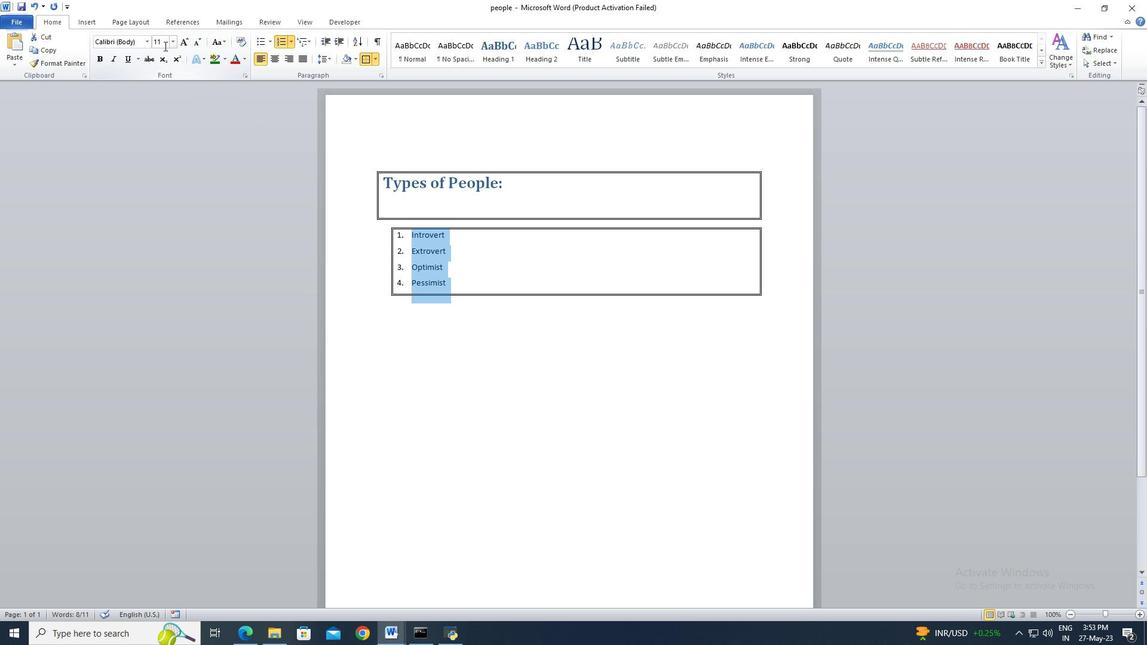 
Action: Mouse moved to (163, 46)
Screenshot: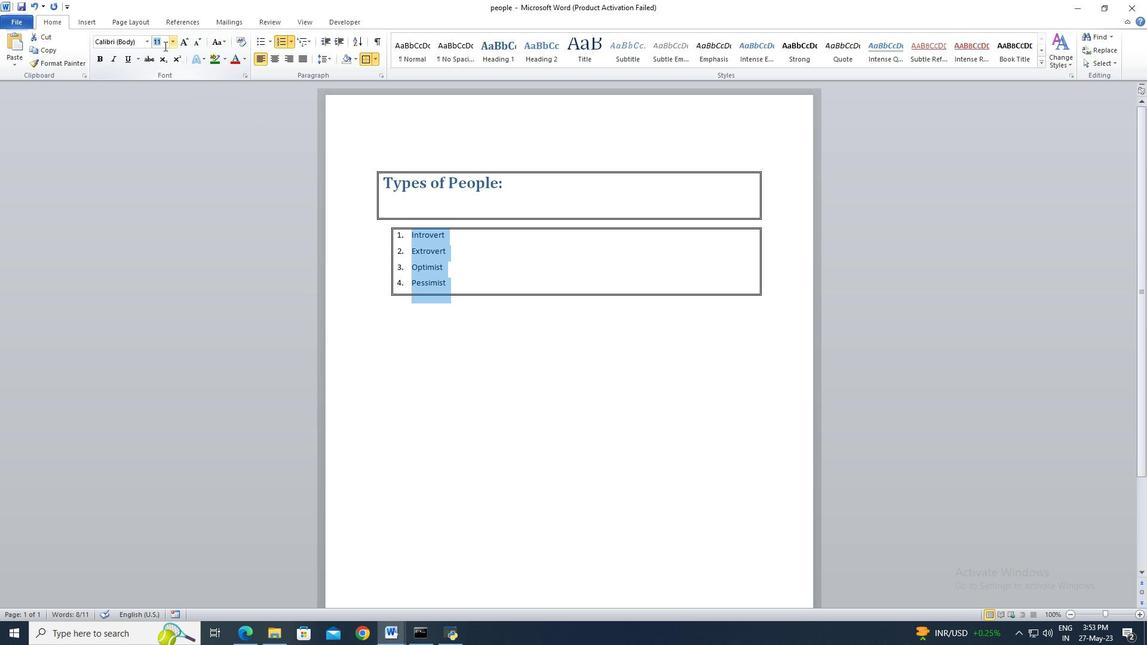 
Action: Key pressed 20<Key.enter>
Screenshot: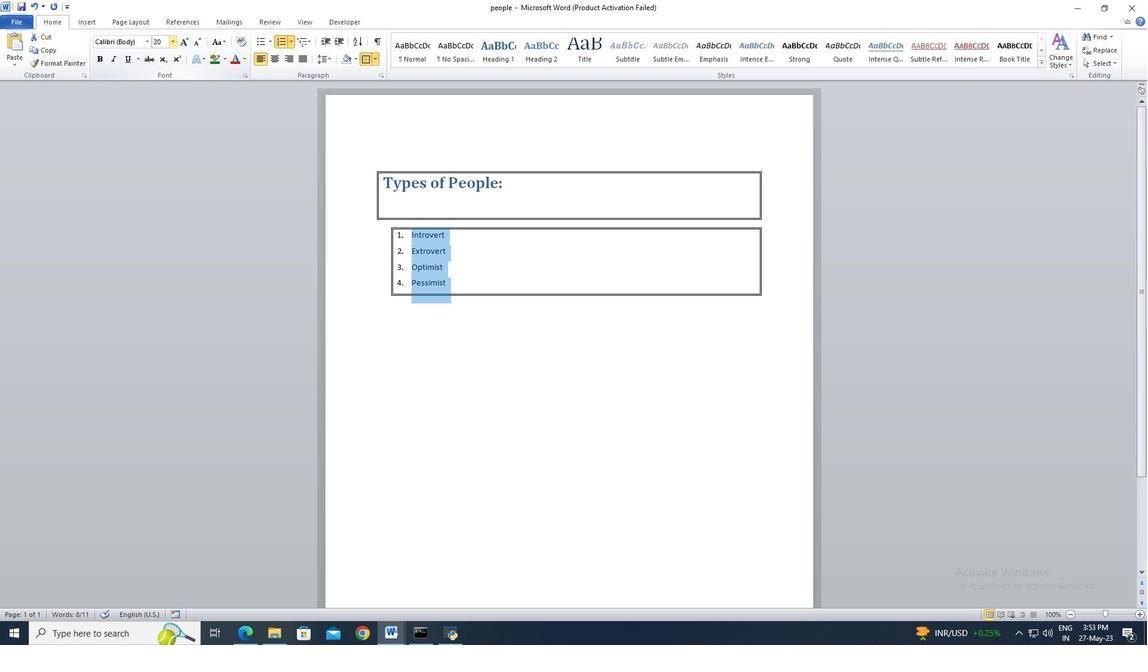
Action: Mouse moved to (396, 204)
Screenshot: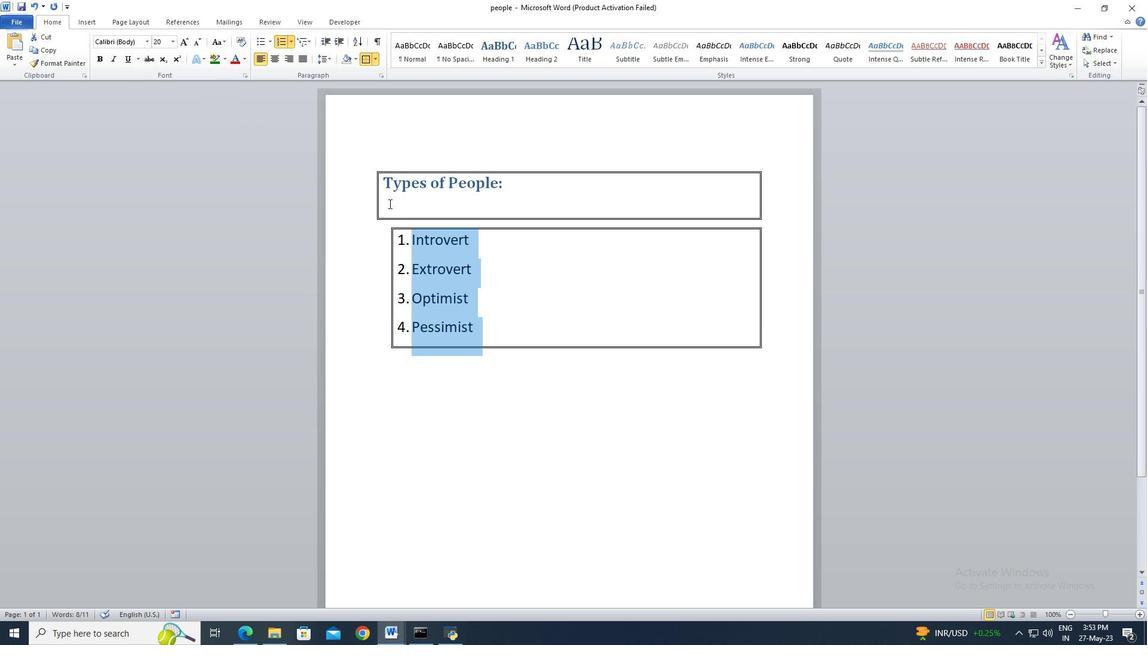
Action: Mouse pressed left at (396, 204)
Screenshot: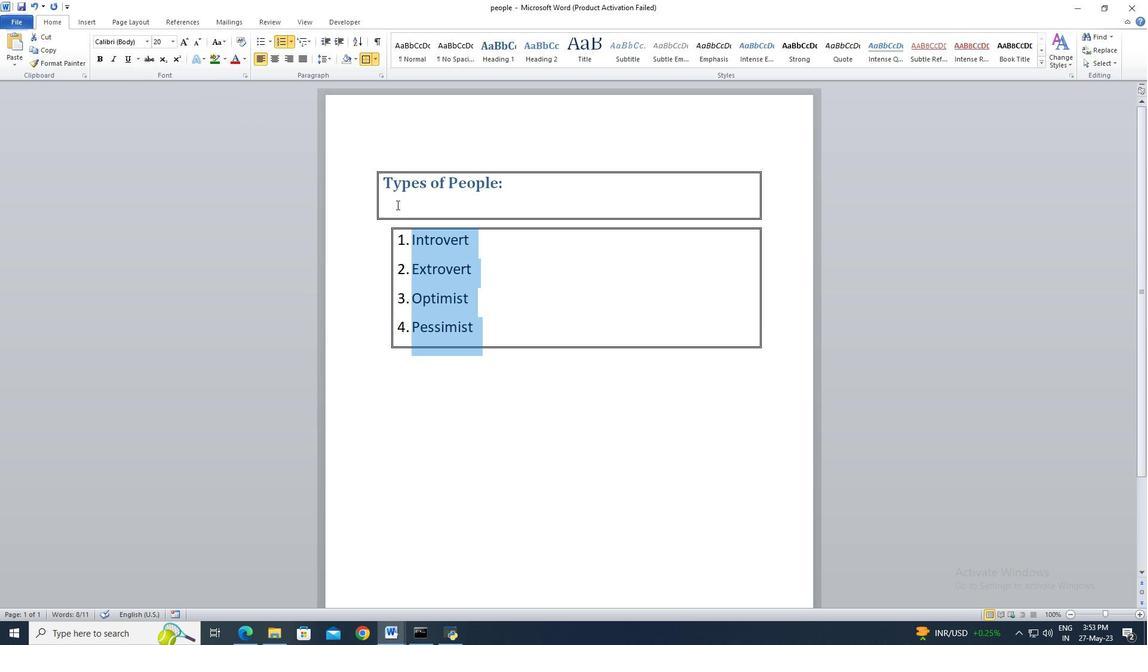
